 Task: Search one way flight ticket for 5 adults, 1 child, 2 infants in seat and 1 infant on lap in business from Trenton: Trenton Mercer Airport to Greensboro: Piedmont Triad International Airport on 5-1-2023. Choice of flights is Emirates. Number of bags: 2 checked bags. Outbound departure time preference is 10:00.
Action: Mouse moved to (190, 358)
Screenshot: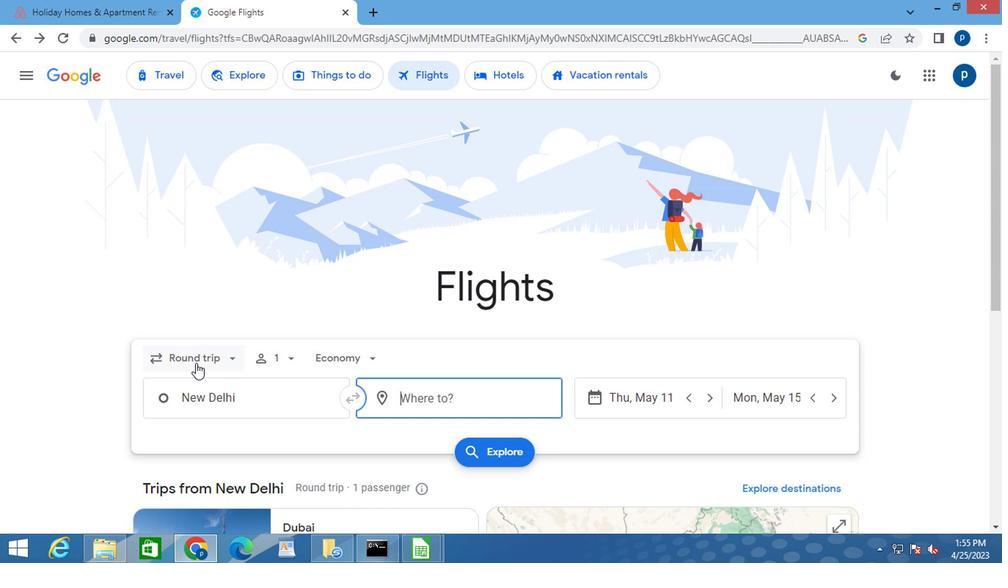 
Action: Mouse pressed left at (190, 358)
Screenshot: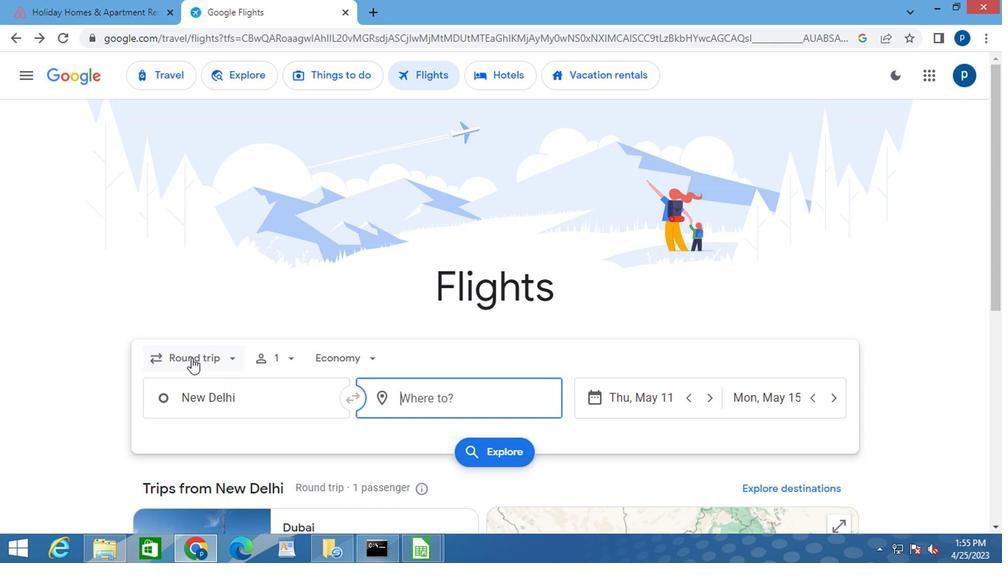 
Action: Mouse moved to (209, 419)
Screenshot: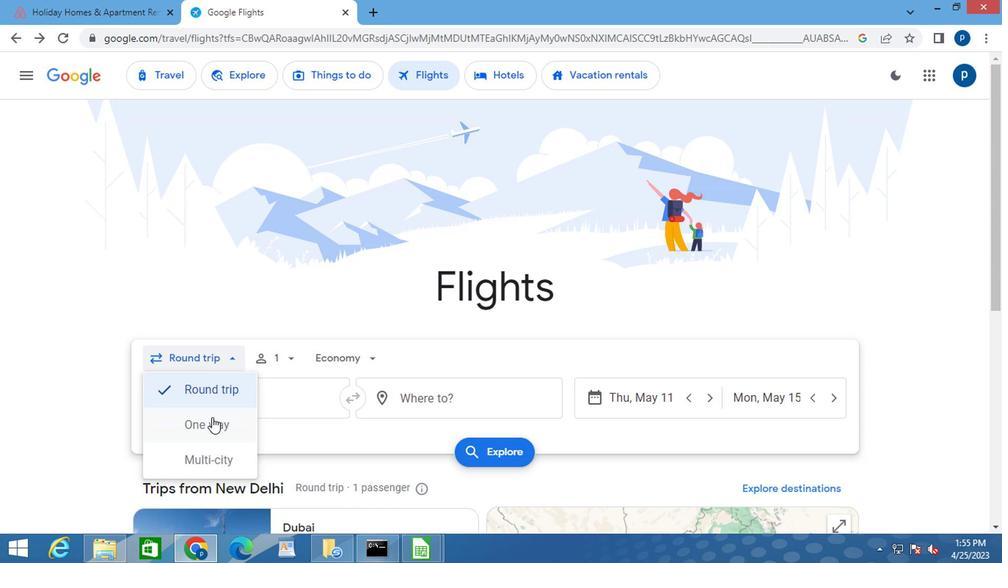 
Action: Mouse pressed left at (209, 419)
Screenshot: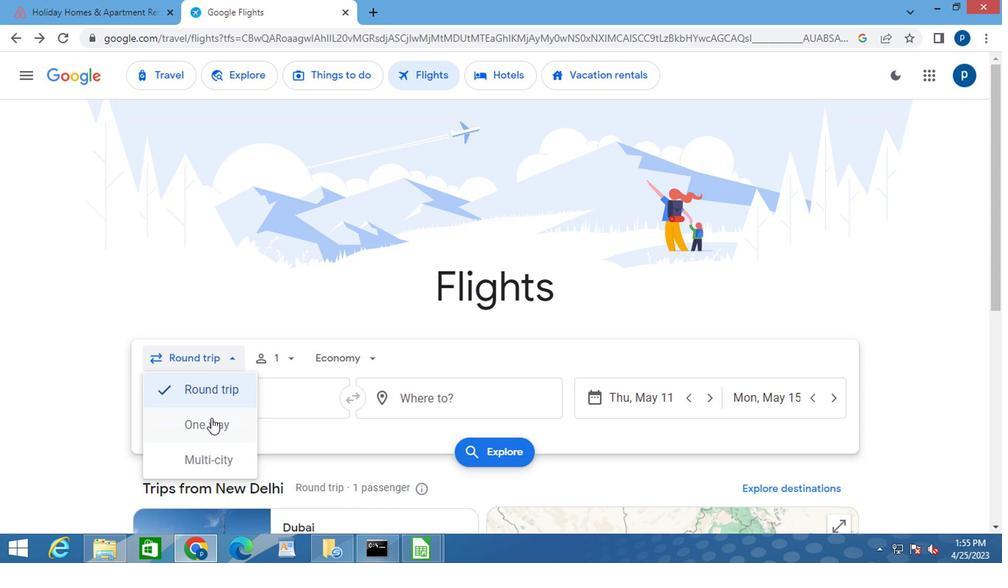 
Action: Mouse moved to (284, 360)
Screenshot: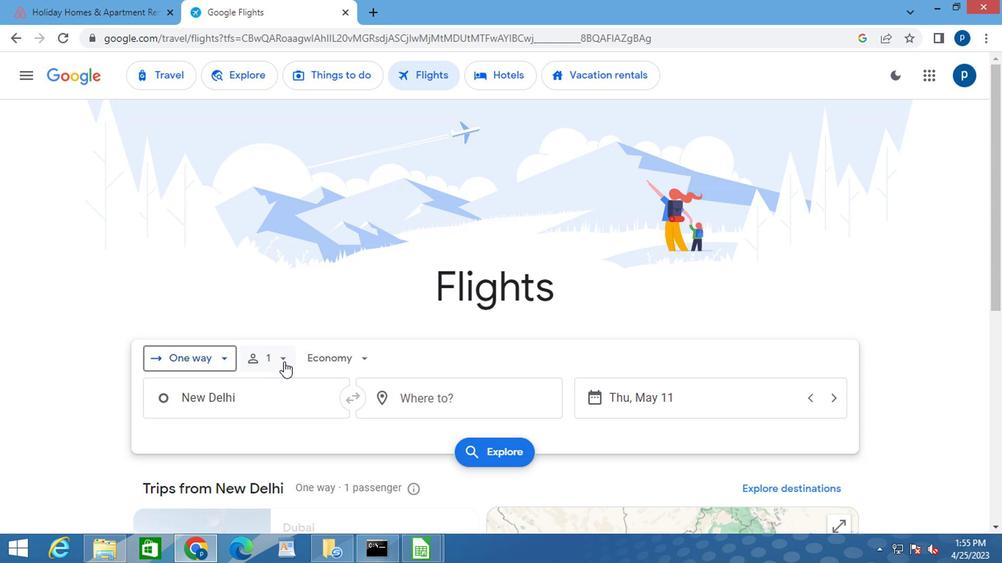 
Action: Mouse pressed left at (284, 360)
Screenshot: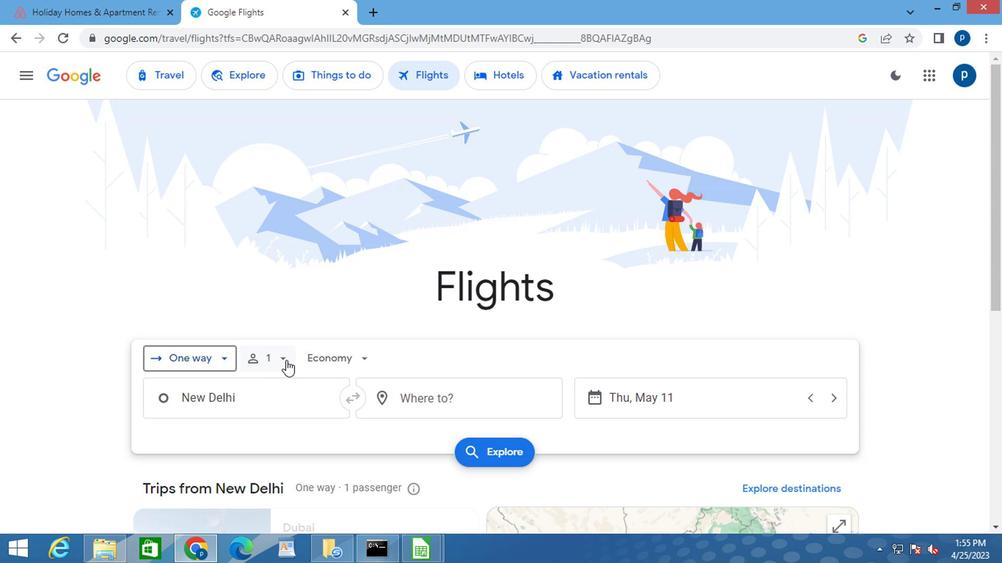 
Action: Mouse moved to (396, 401)
Screenshot: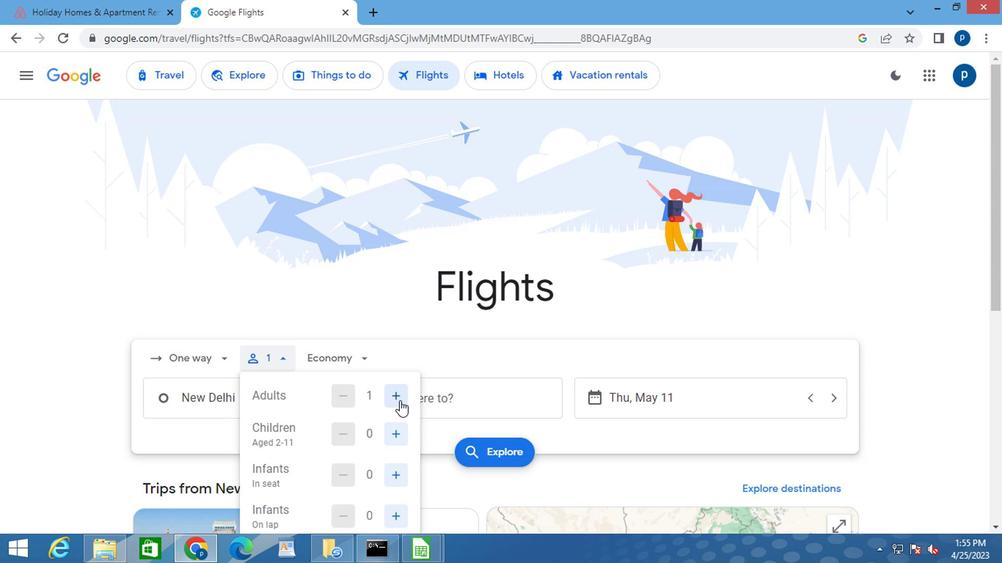 
Action: Mouse pressed left at (396, 401)
Screenshot: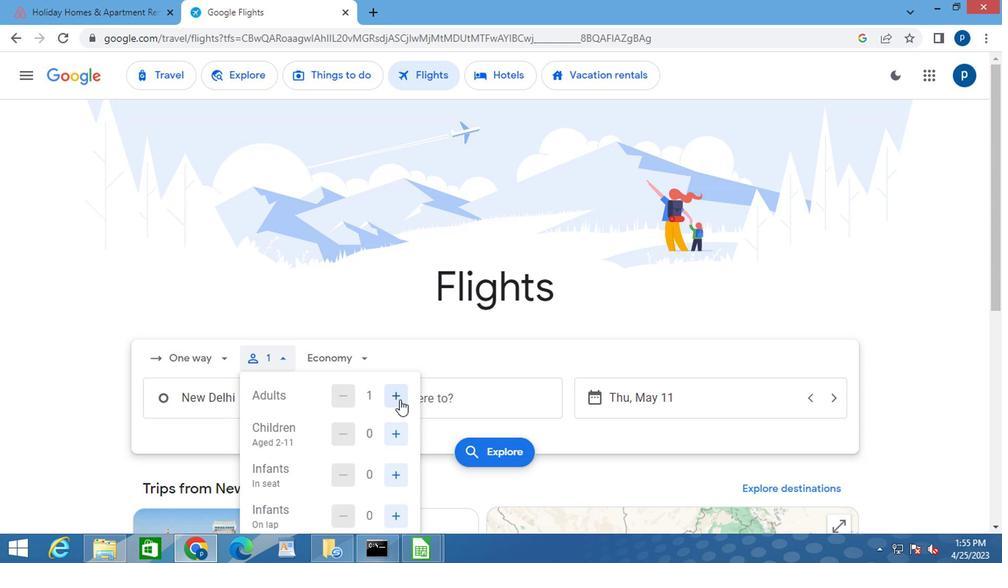 
Action: Mouse moved to (396, 399)
Screenshot: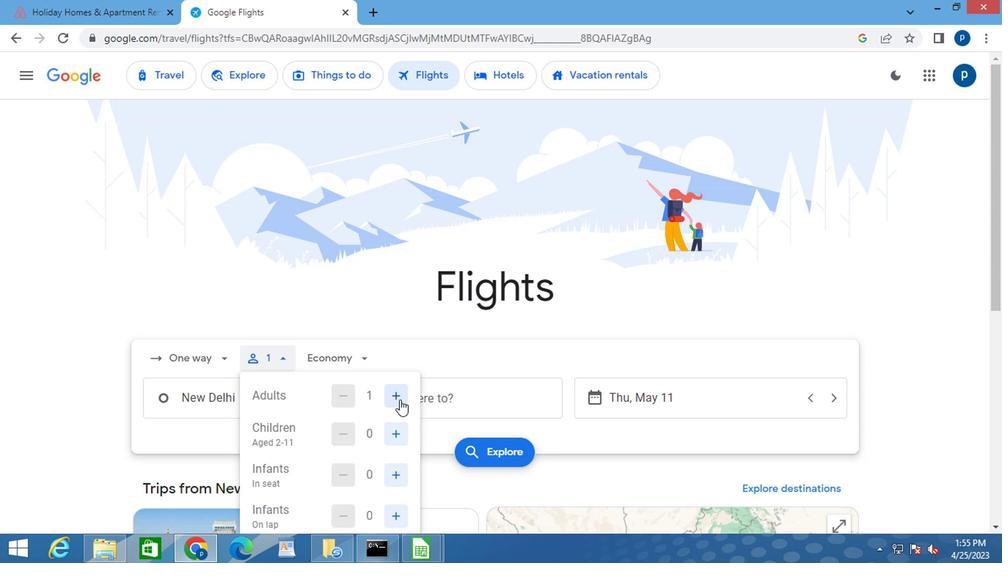 
Action: Mouse pressed left at (396, 399)
Screenshot: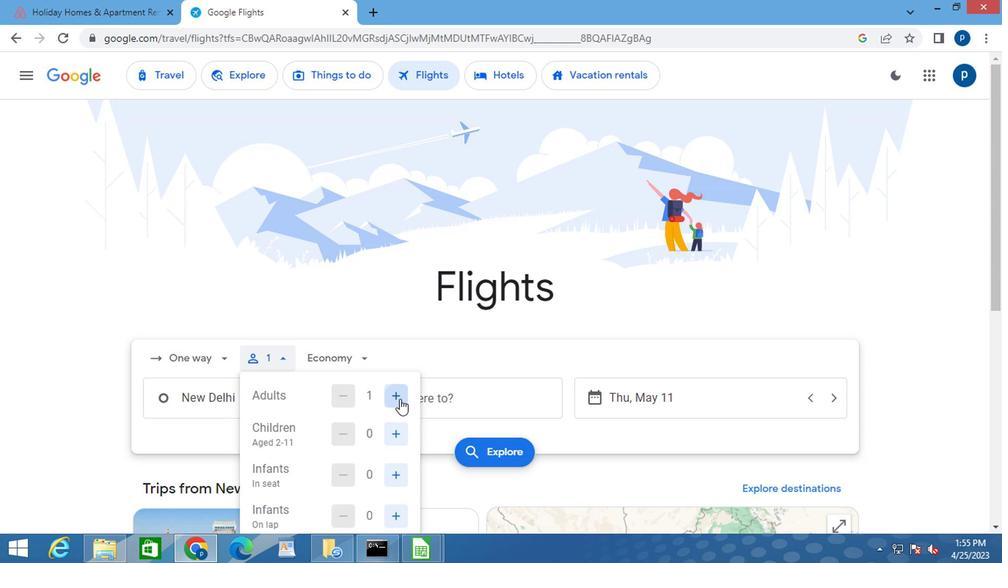 
Action: Mouse pressed left at (396, 399)
Screenshot: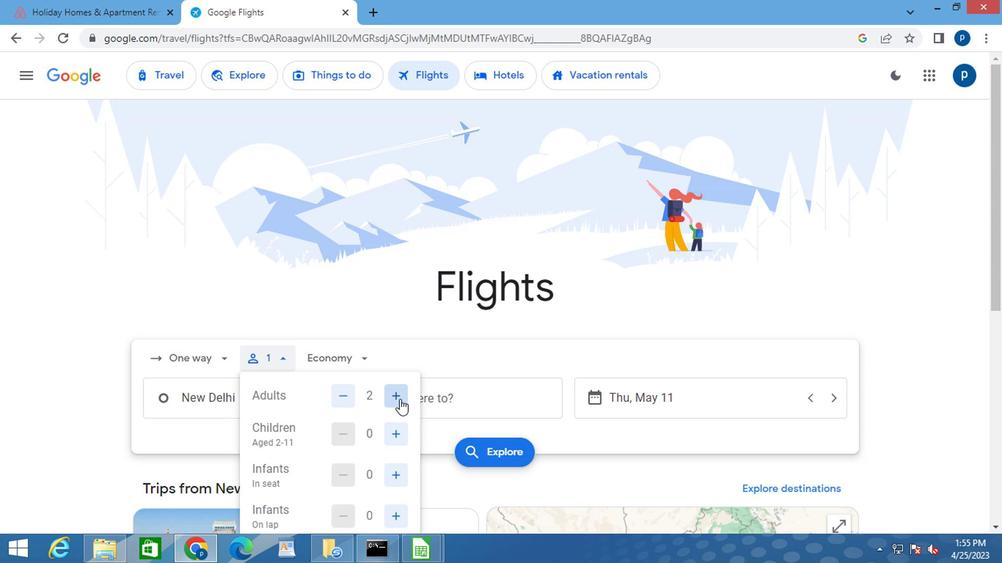 
Action: Mouse moved to (396, 399)
Screenshot: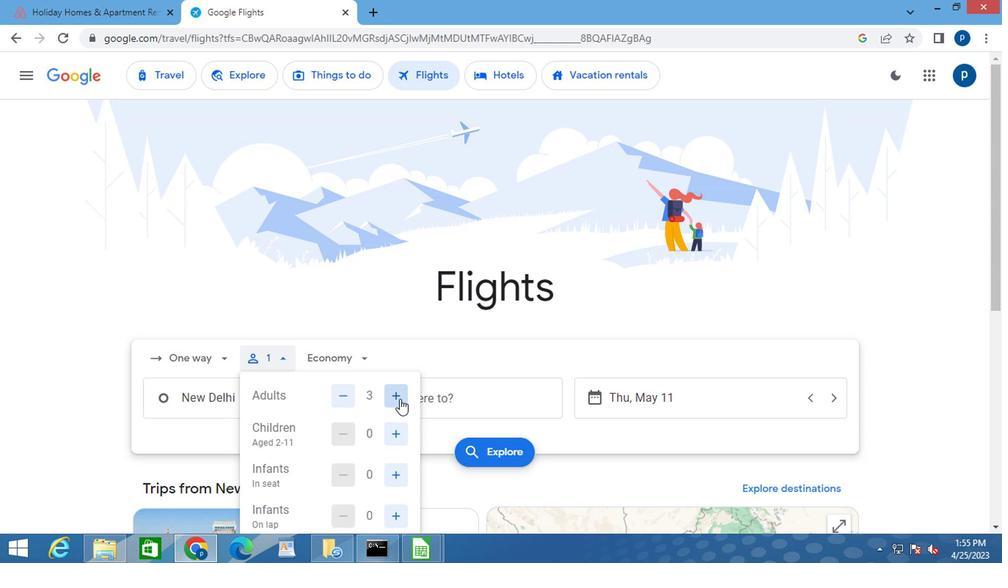 
Action: Mouse pressed left at (396, 399)
Screenshot: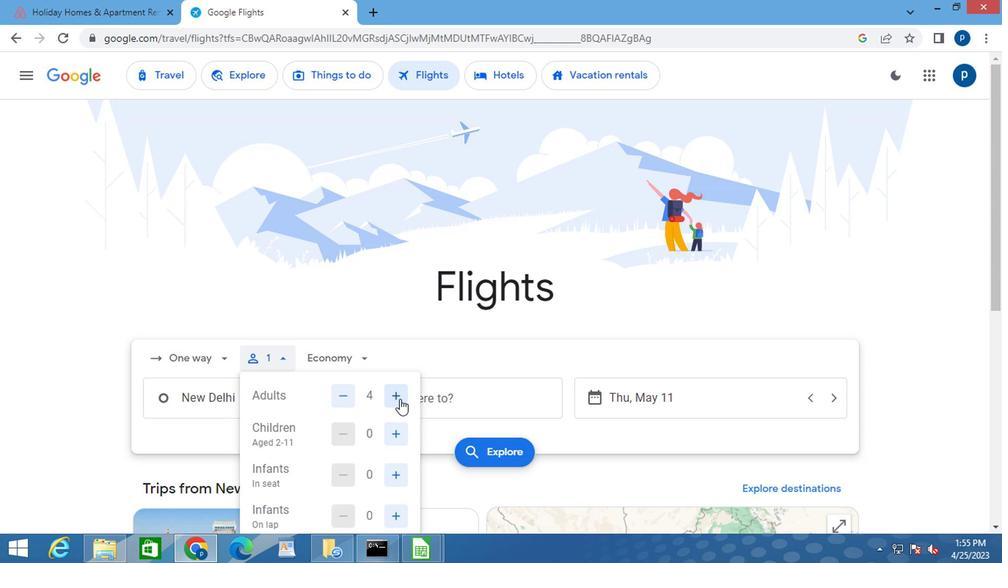 
Action: Mouse moved to (396, 399)
Screenshot: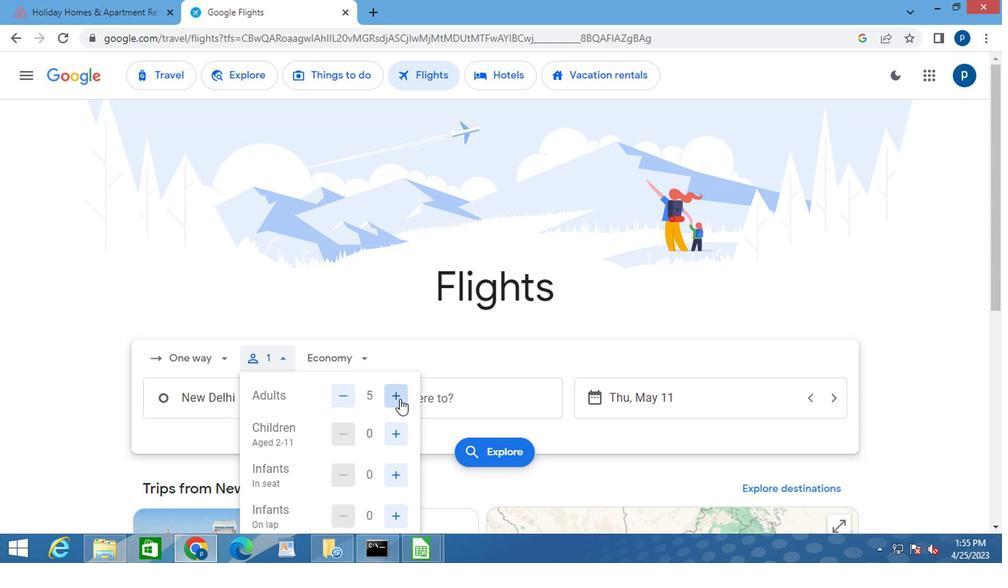 
Action: Mouse scrolled (396, 399) with delta (0, 0)
Screenshot: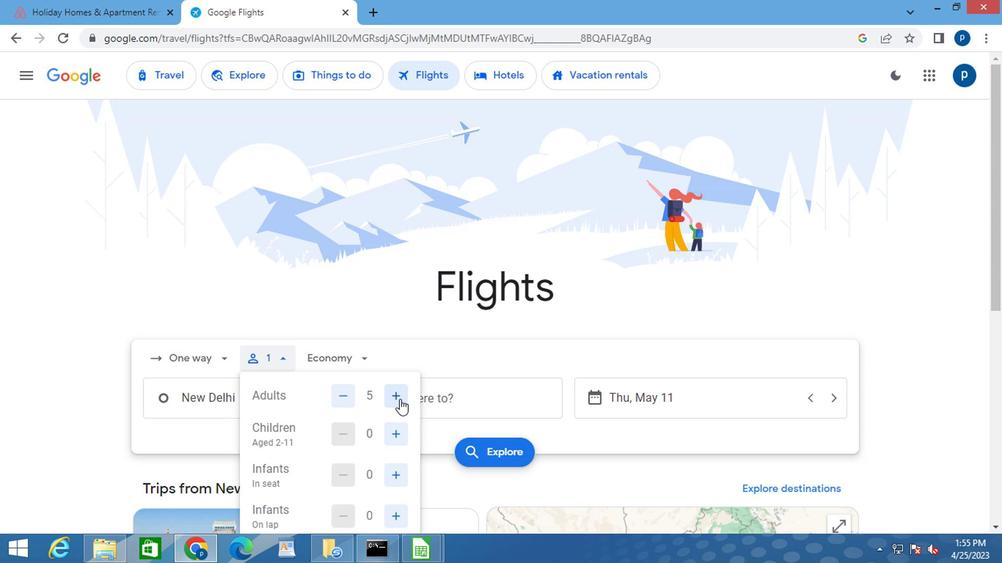 
Action: Mouse moved to (396, 363)
Screenshot: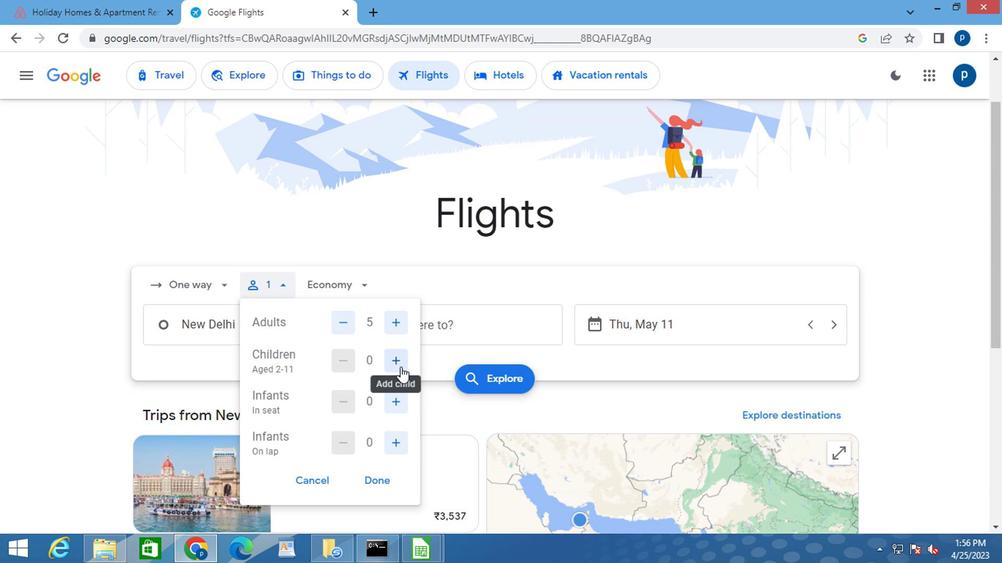 
Action: Mouse pressed left at (396, 363)
Screenshot: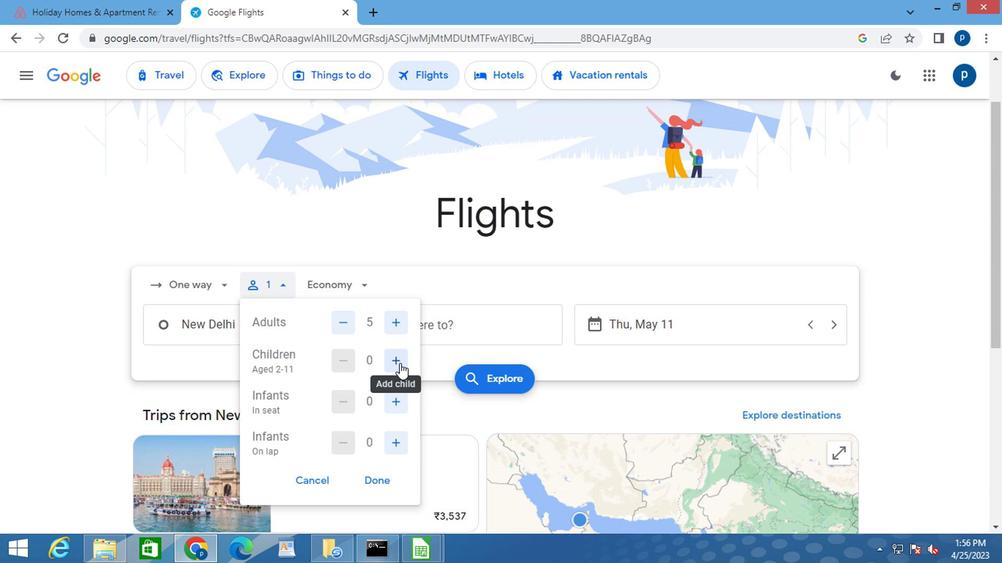 
Action: Mouse moved to (396, 401)
Screenshot: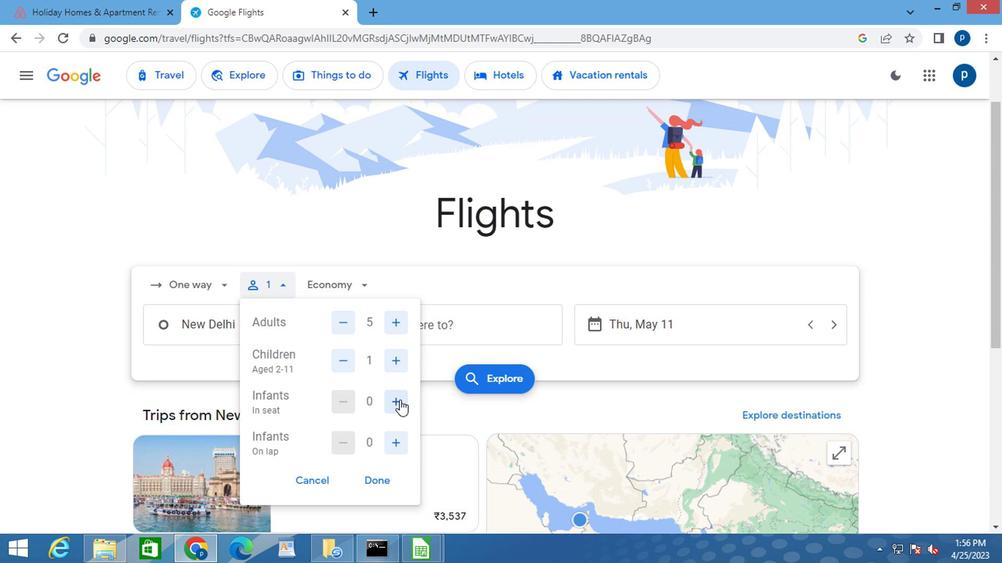 
Action: Mouse pressed left at (396, 401)
Screenshot: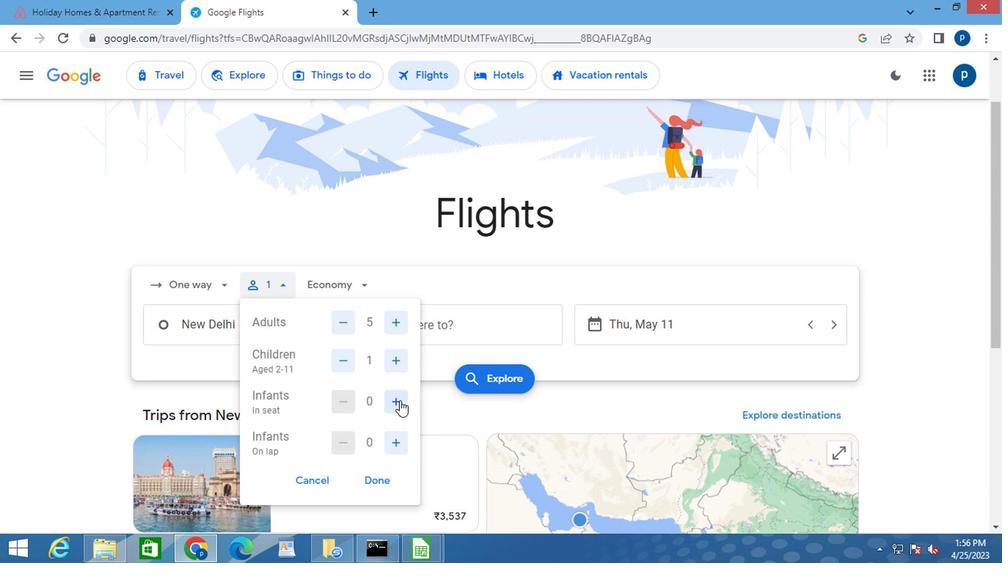 
Action: Mouse pressed left at (396, 401)
Screenshot: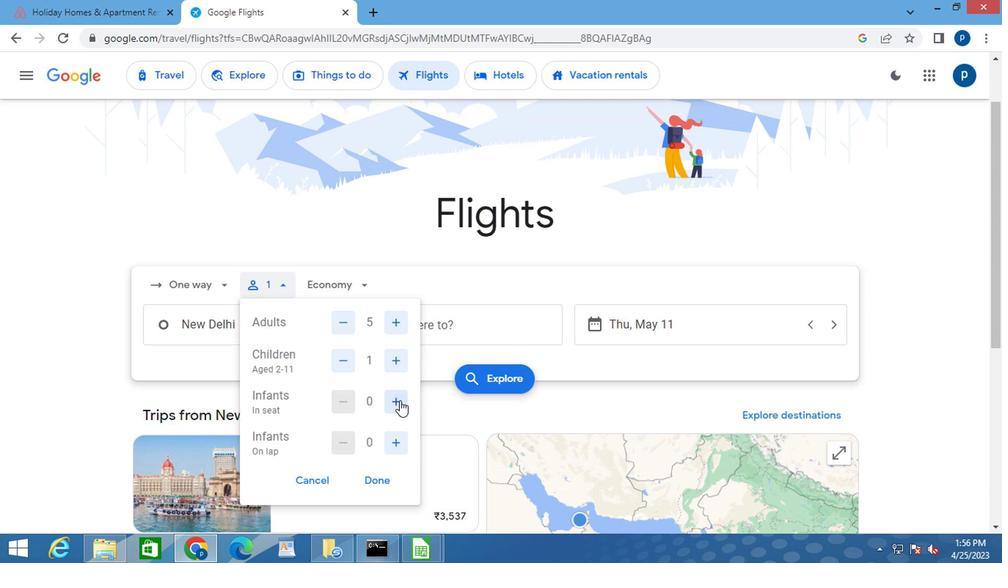 
Action: Mouse moved to (389, 440)
Screenshot: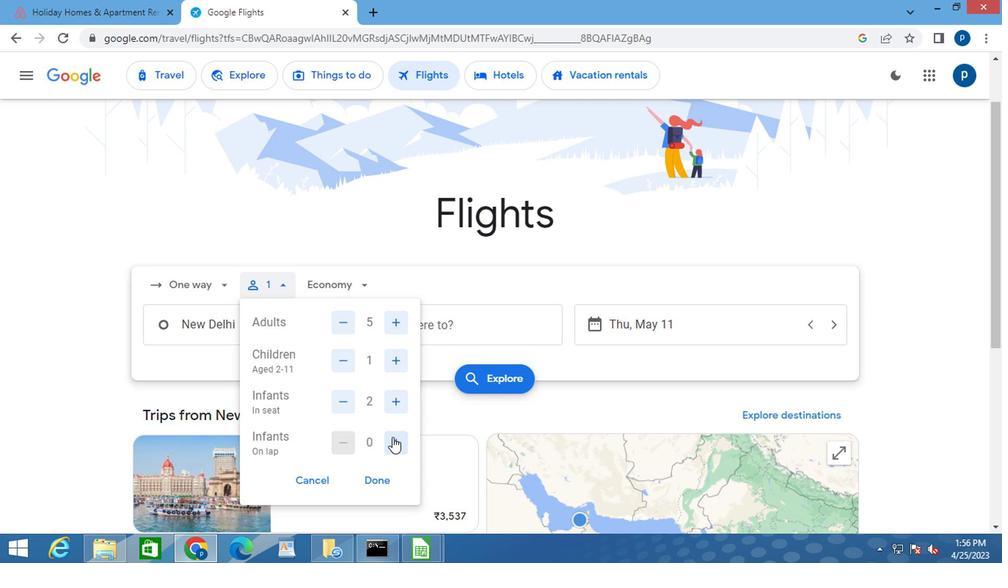 
Action: Mouse pressed left at (389, 440)
Screenshot: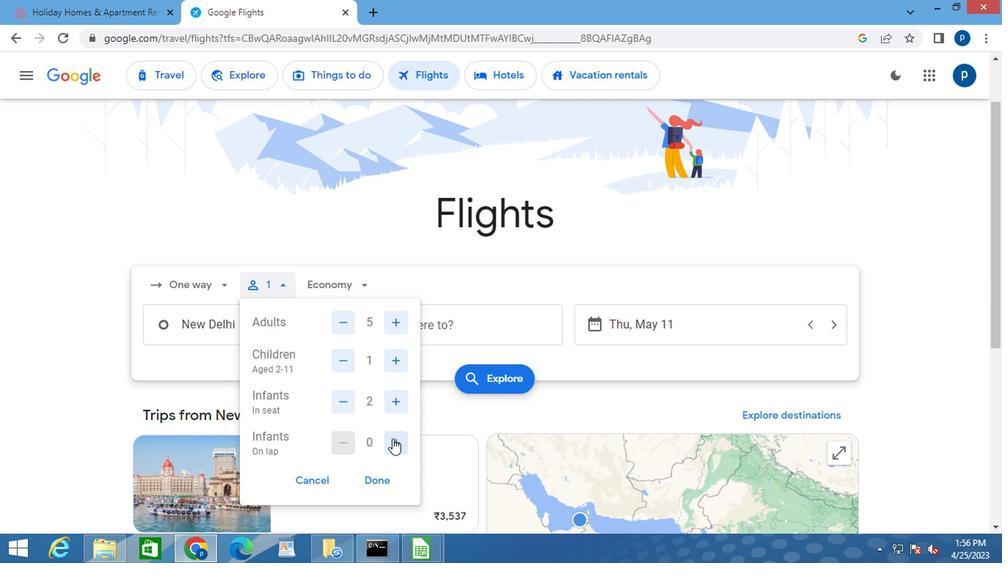 
Action: Mouse moved to (372, 479)
Screenshot: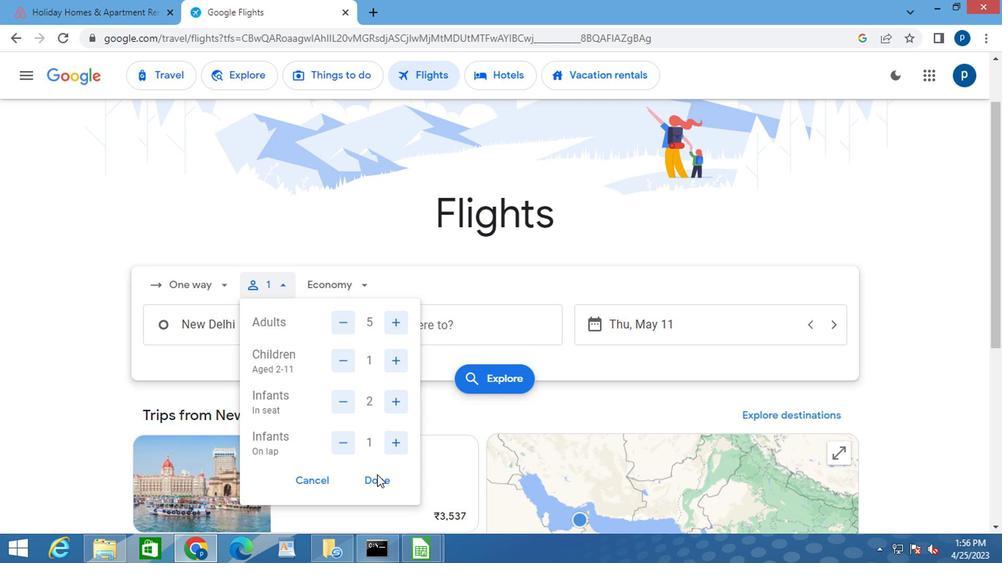 
Action: Mouse pressed left at (372, 479)
Screenshot: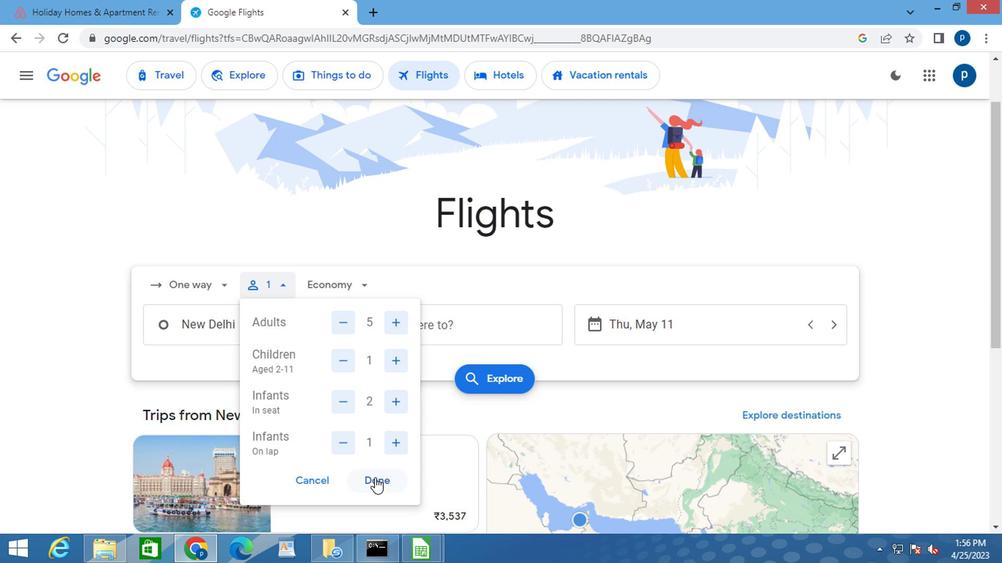 
Action: Mouse moved to (346, 290)
Screenshot: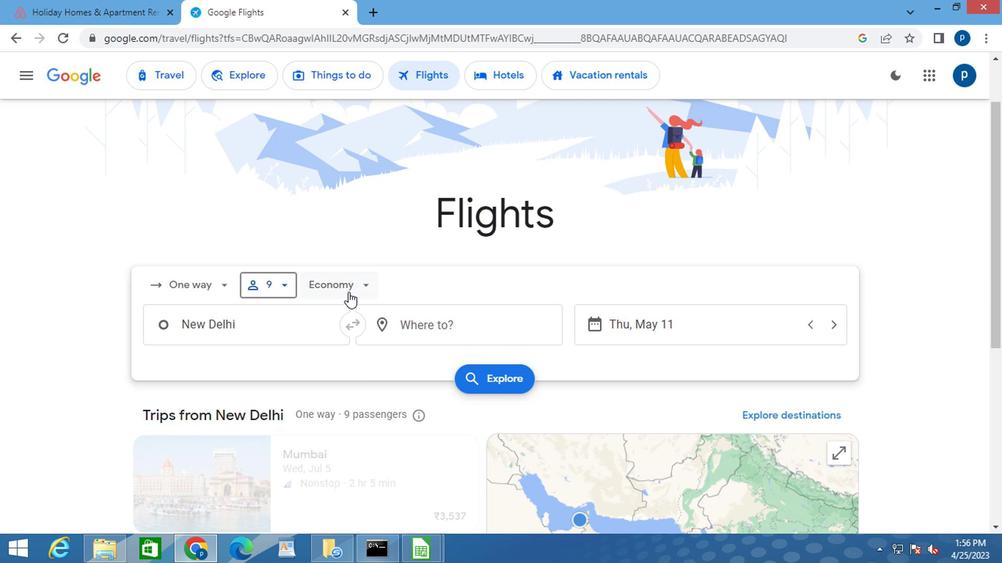 
Action: Mouse pressed left at (346, 290)
Screenshot: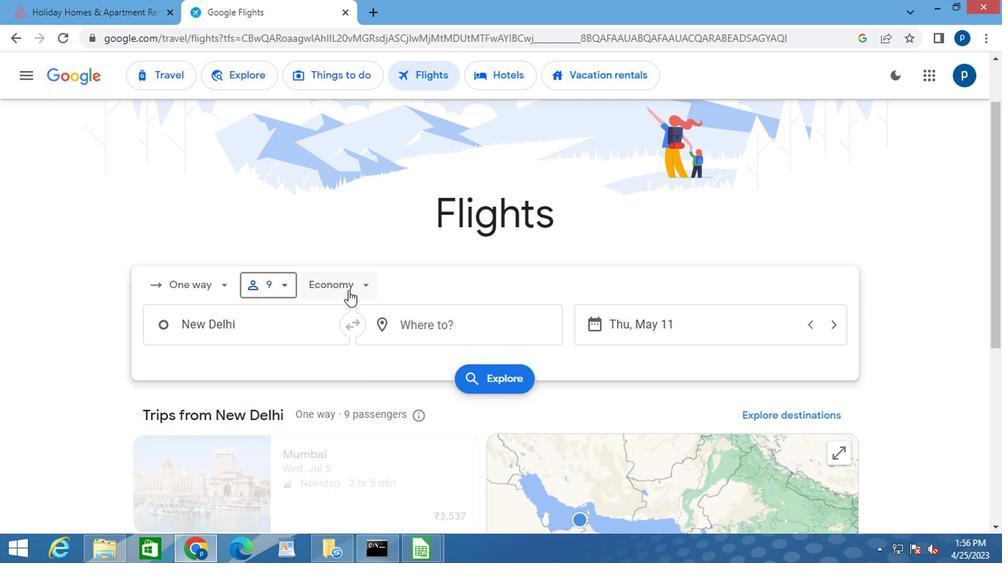 
Action: Mouse moved to (370, 387)
Screenshot: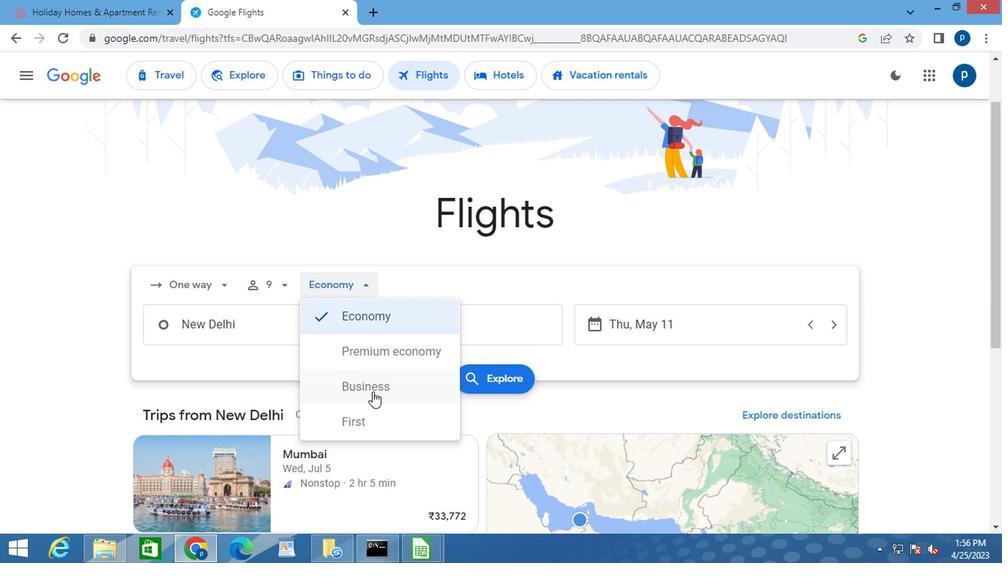 
Action: Mouse pressed left at (370, 387)
Screenshot: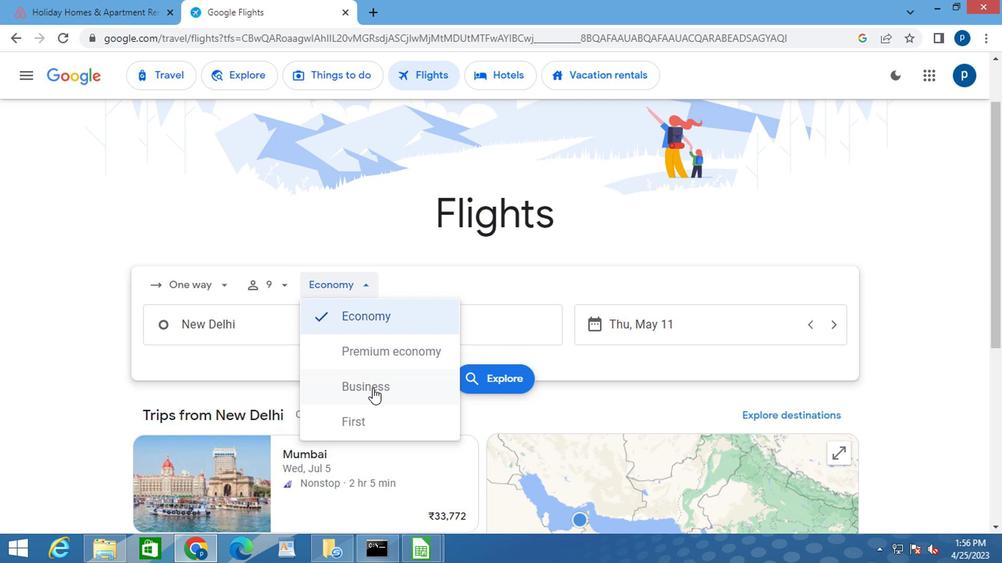 
Action: Mouse moved to (240, 325)
Screenshot: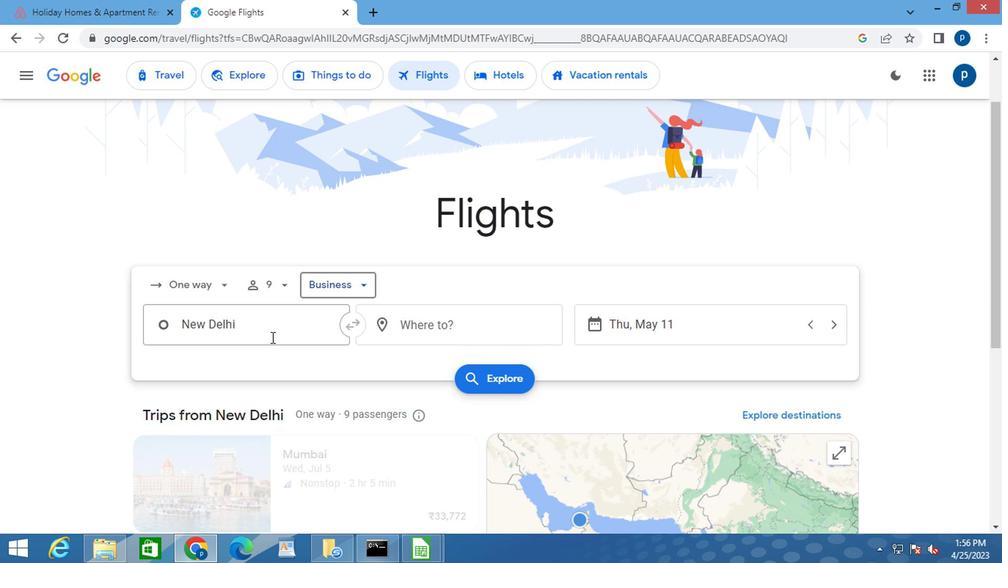 
Action: Mouse pressed left at (240, 325)
Screenshot: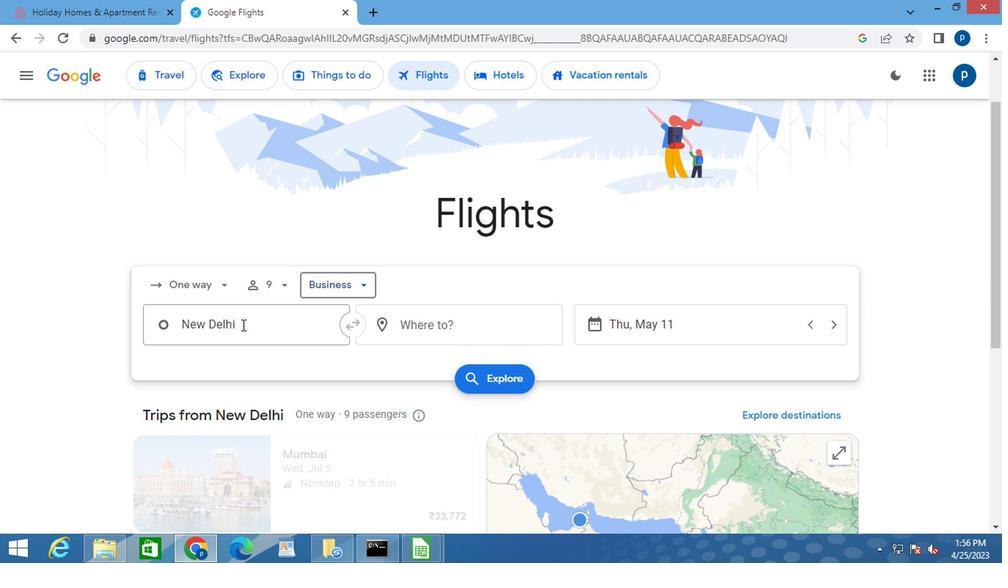 
Action: Mouse pressed left at (240, 325)
Screenshot: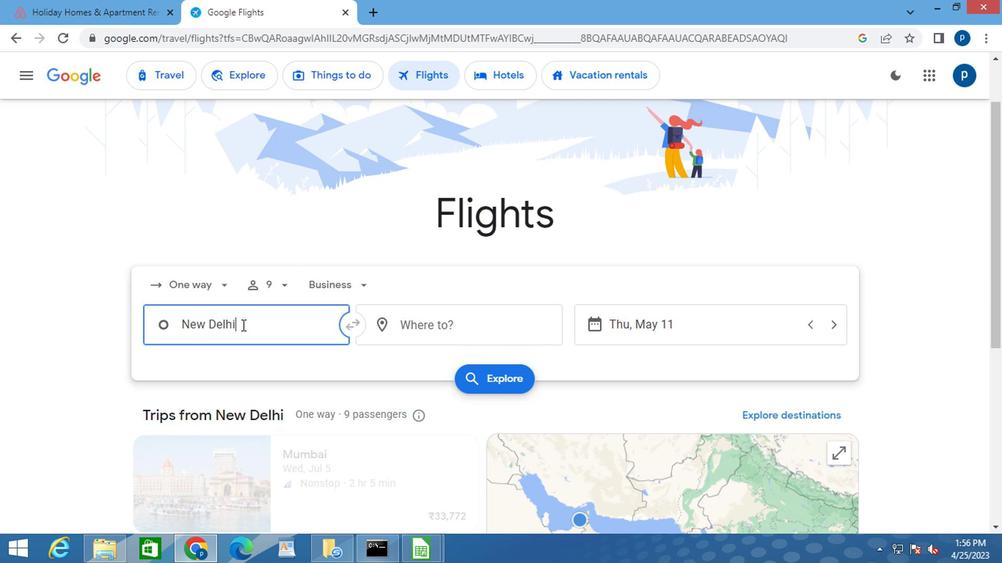
Action: Key pressed <Key.delete>t<Key.caps_lock>renton
Screenshot: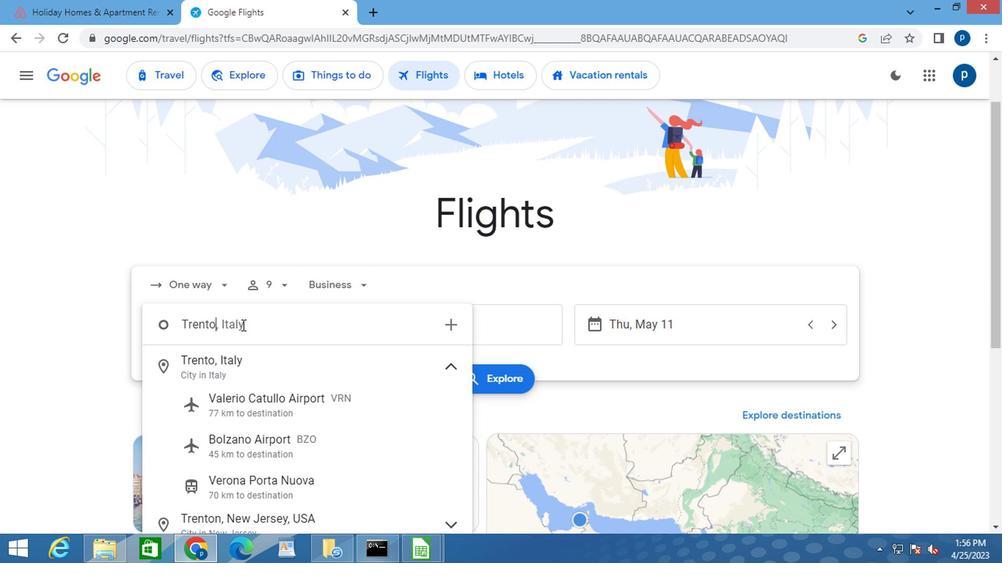 
Action: Mouse moved to (267, 487)
Screenshot: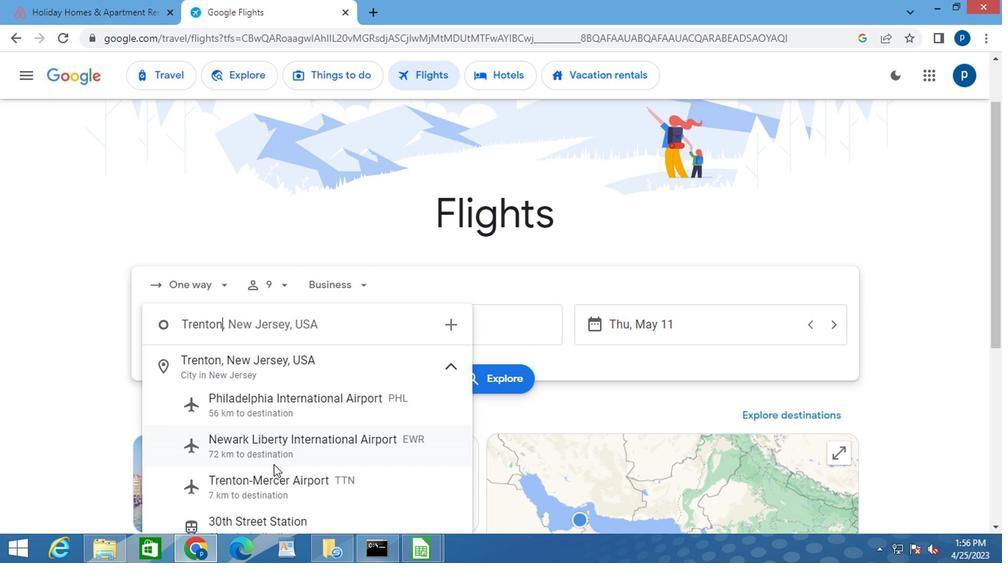 
Action: Mouse pressed left at (267, 487)
Screenshot: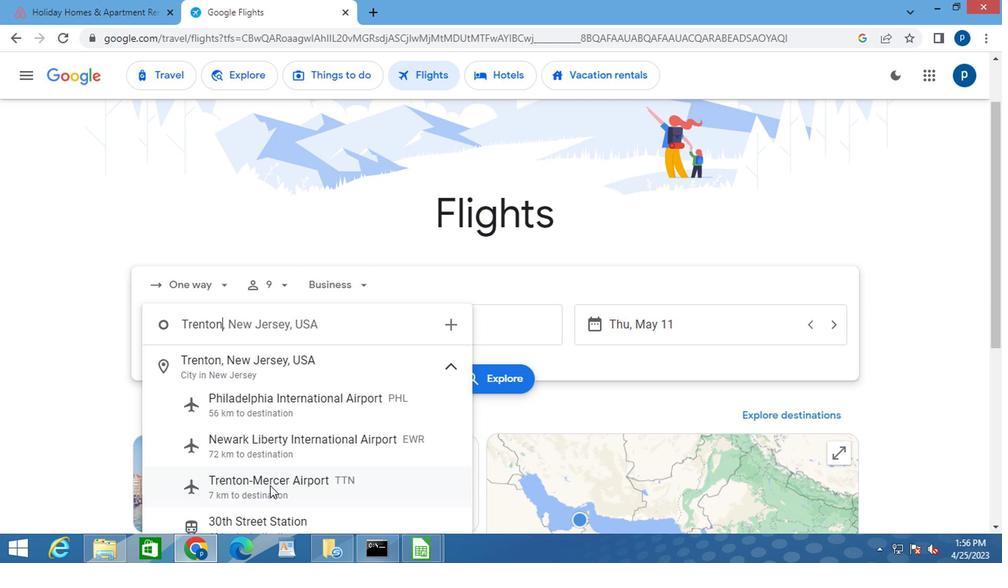 
Action: Mouse moved to (414, 326)
Screenshot: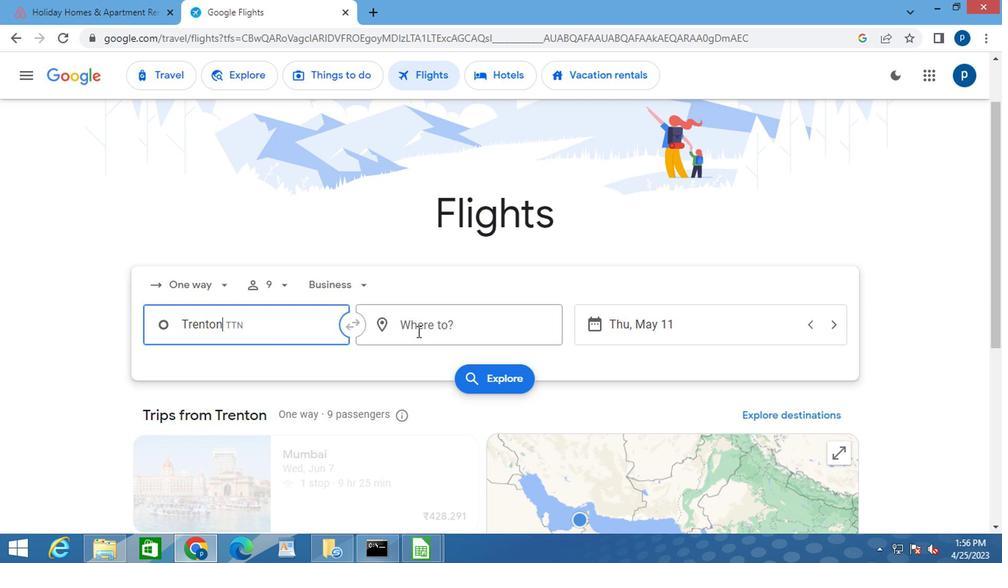 
Action: Mouse pressed left at (414, 326)
Screenshot: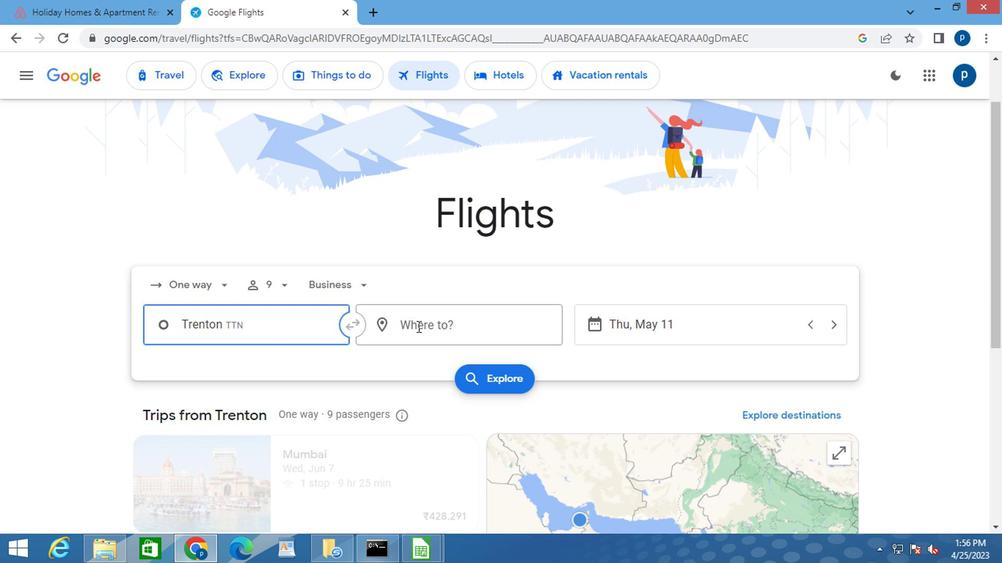 
Action: Key pressed <Key.caps_lock>p<Key.caps_lock>iedmon
Screenshot: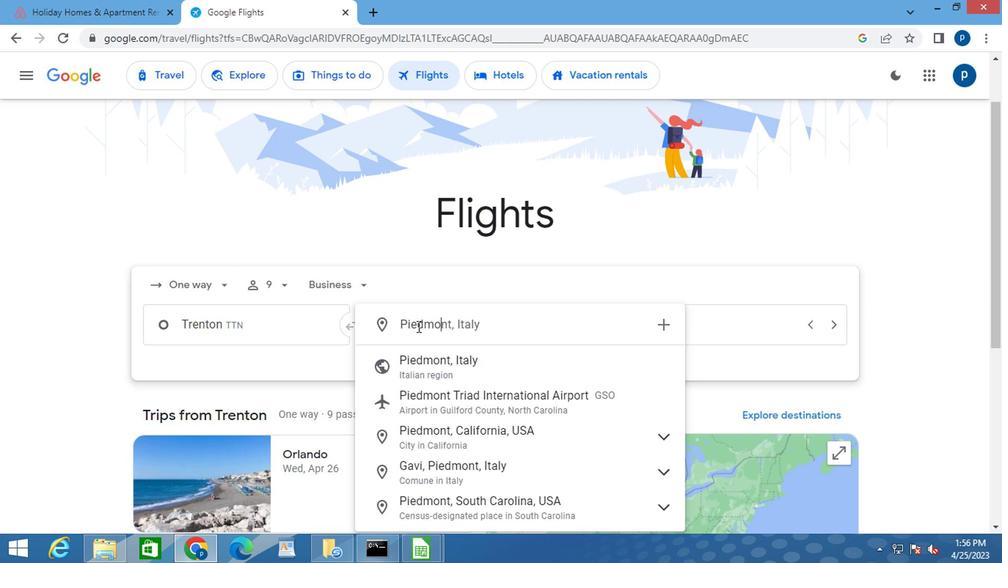 
Action: Mouse moved to (455, 401)
Screenshot: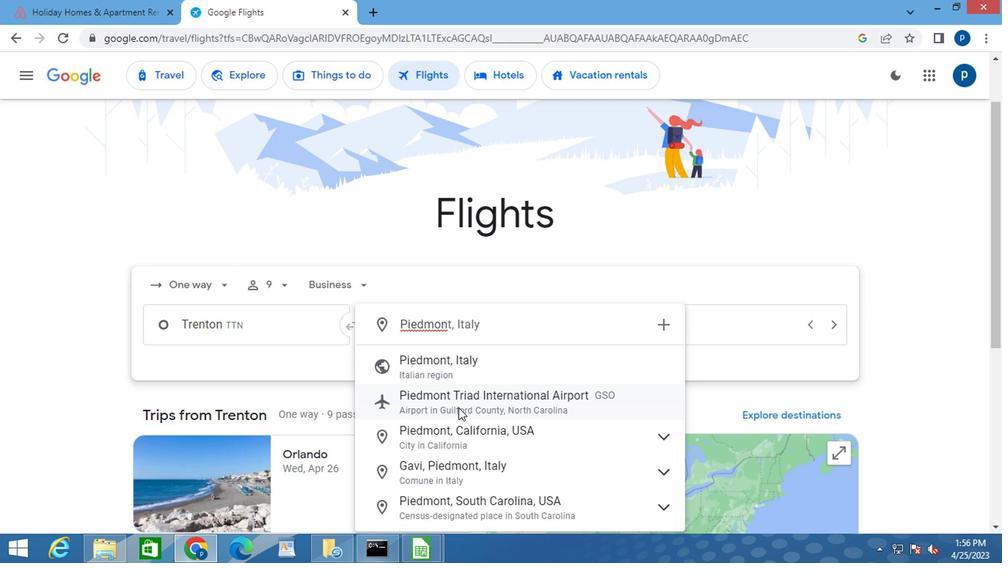 
Action: Mouse pressed left at (455, 401)
Screenshot: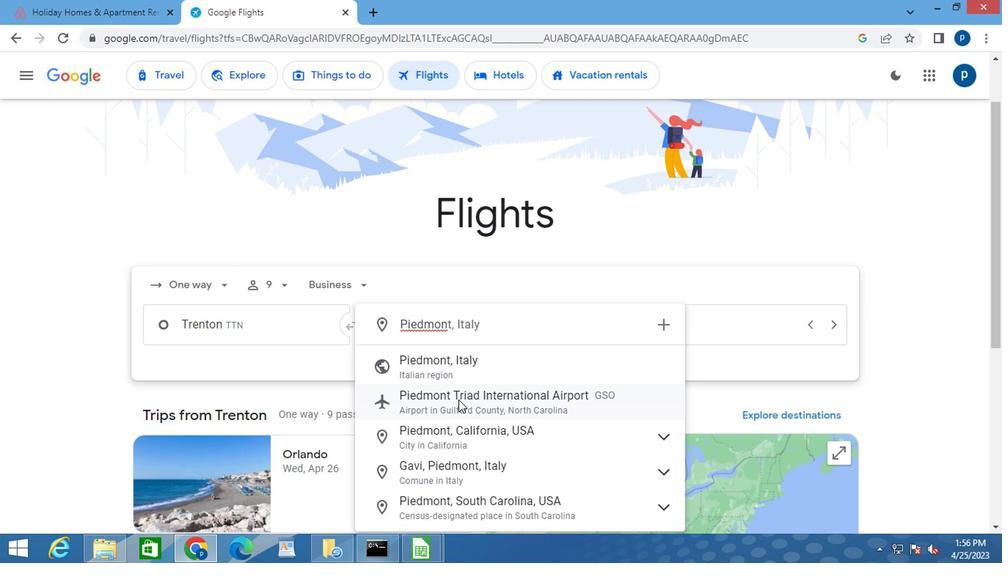 
Action: Mouse moved to (596, 327)
Screenshot: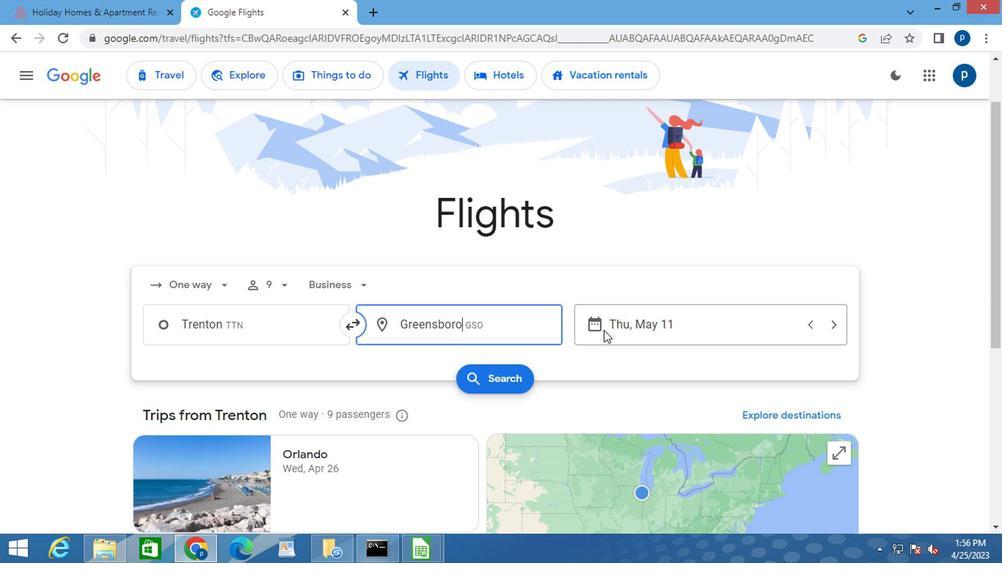 
Action: Mouse pressed left at (596, 327)
Screenshot: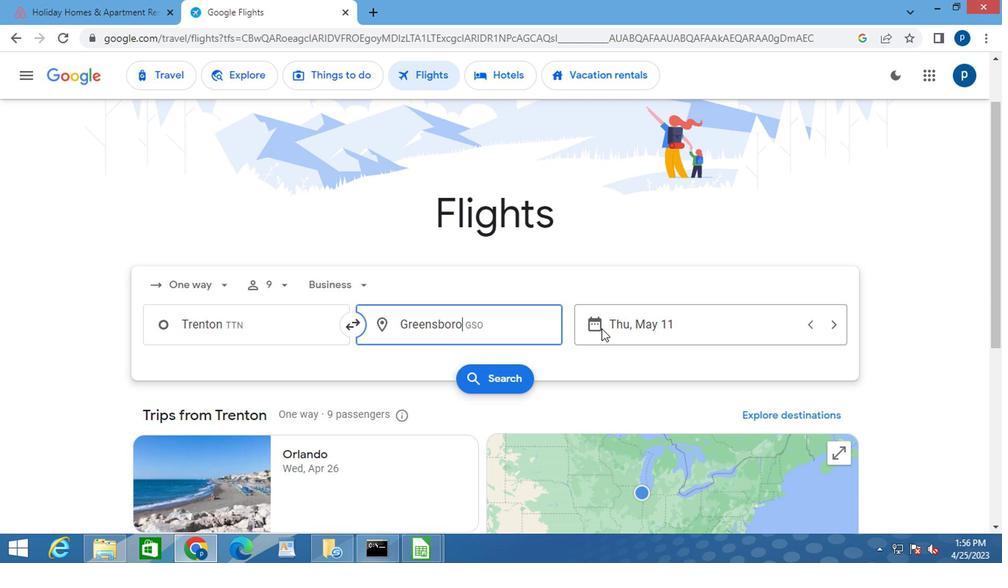 
Action: Mouse moved to (630, 255)
Screenshot: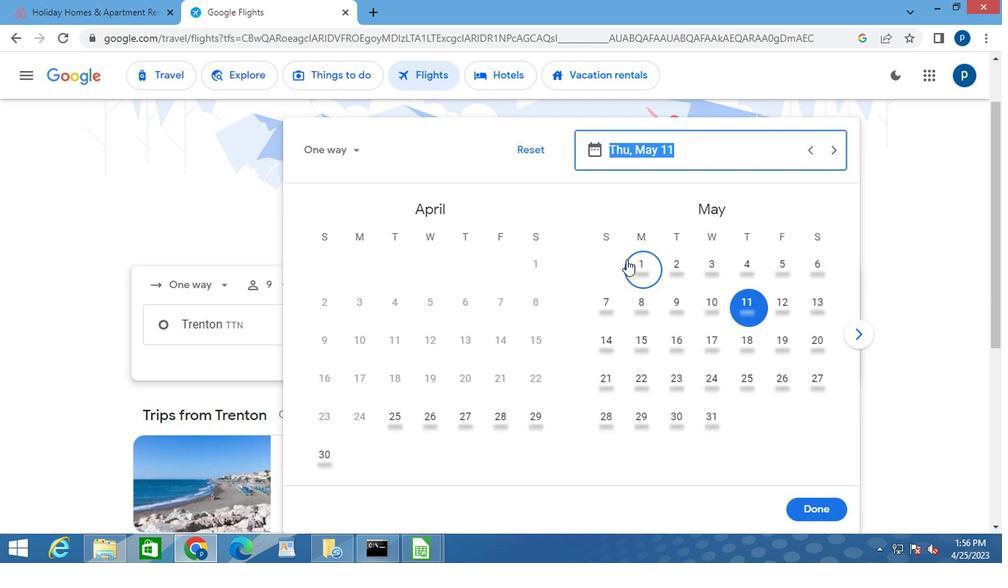 
Action: Mouse pressed left at (630, 255)
Screenshot: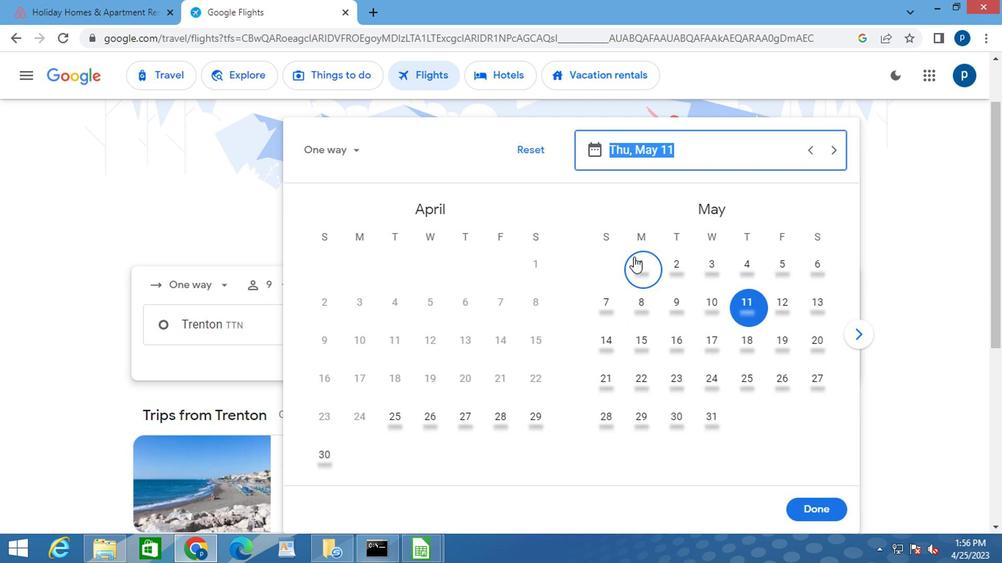 
Action: Mouse moved to (796, 504)
Screenshot: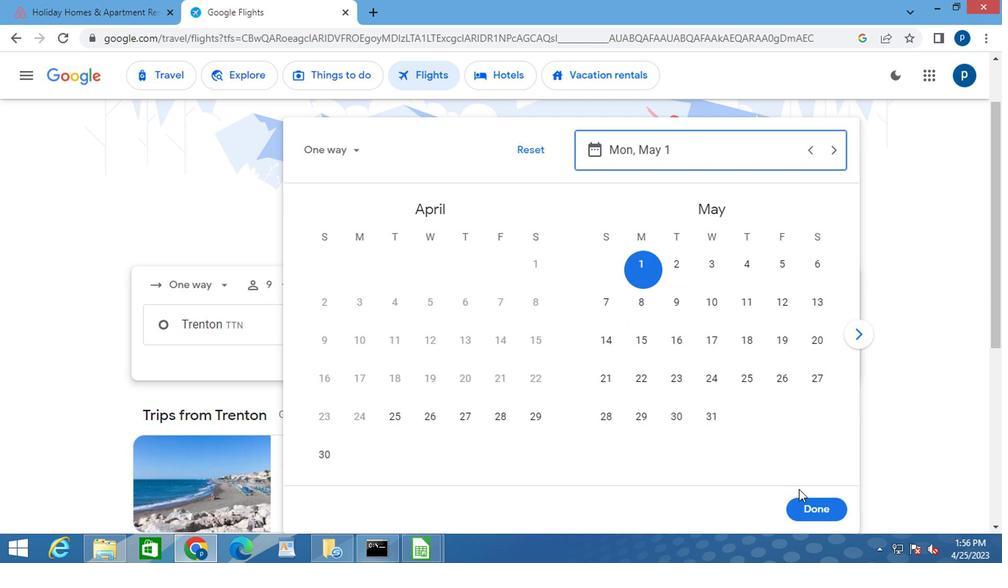 
Action: Mouse pressed left at (796, 504)
Screenshot: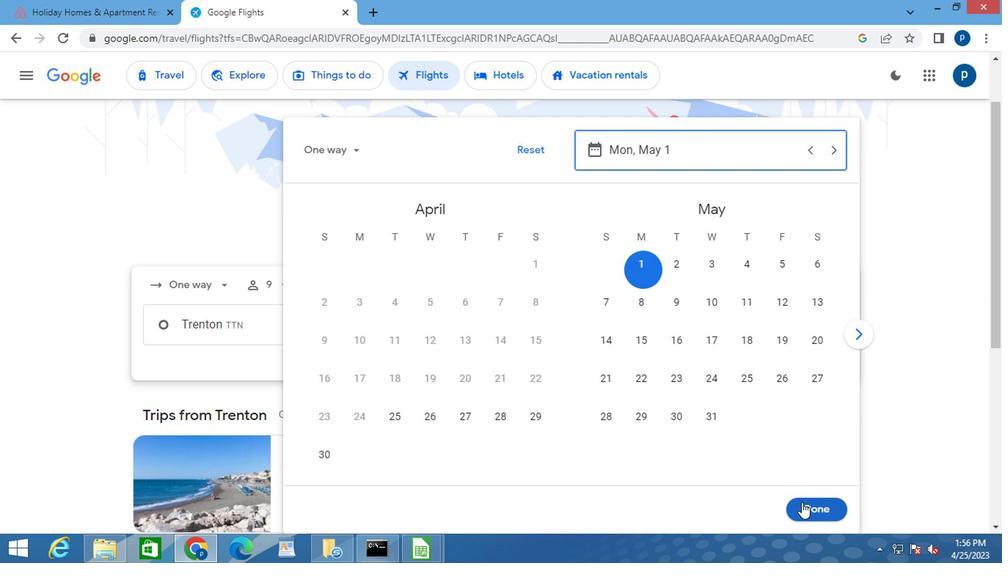 
Action: Mouse moved to (497, 382)
Screenshot: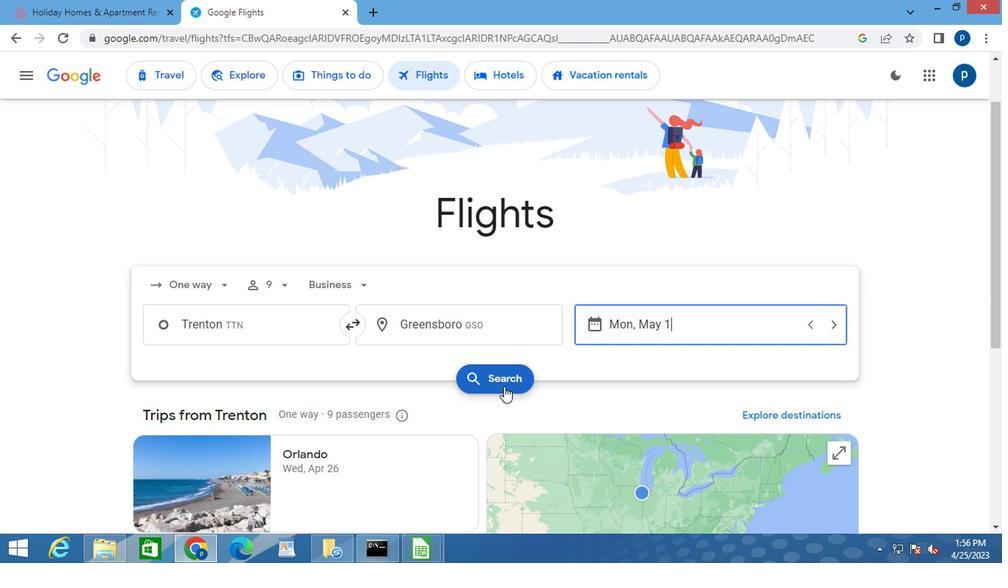 
Action: Mouse pressed left at (497, 382)
Screenshot: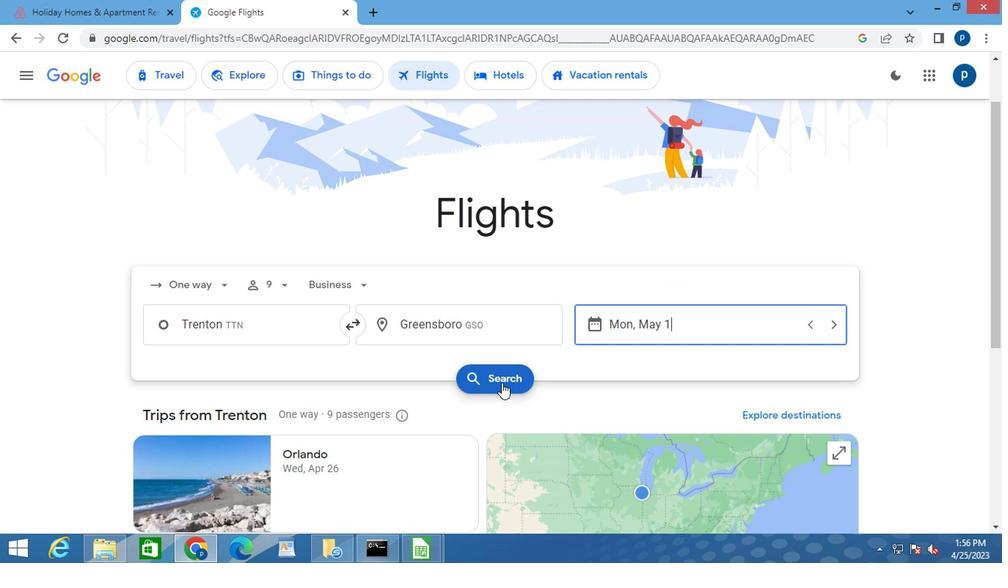 
Action: Mouse moved to (160, 209)
Screenshot: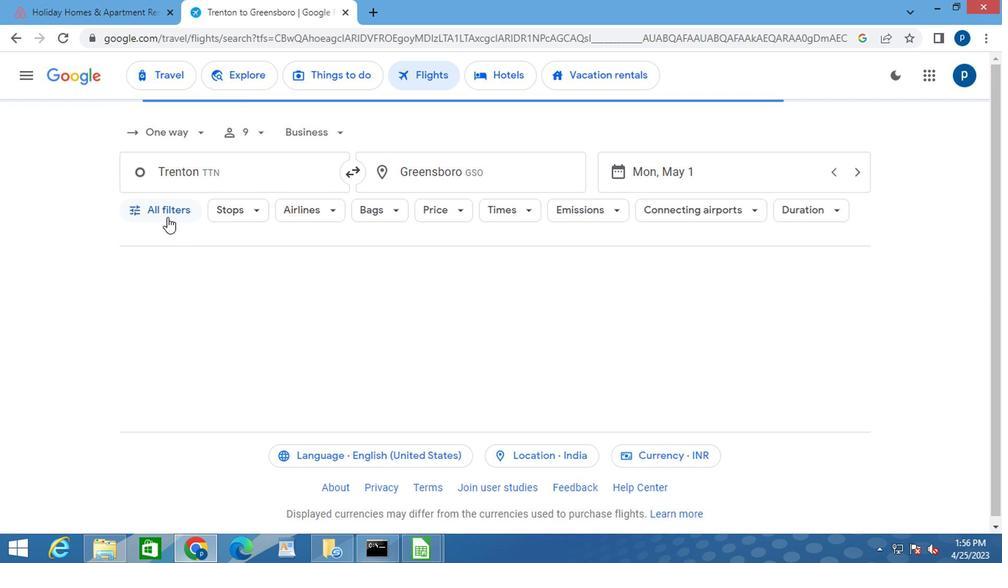 
Action: Mouse pressed left at (160, 209)
Screenshot: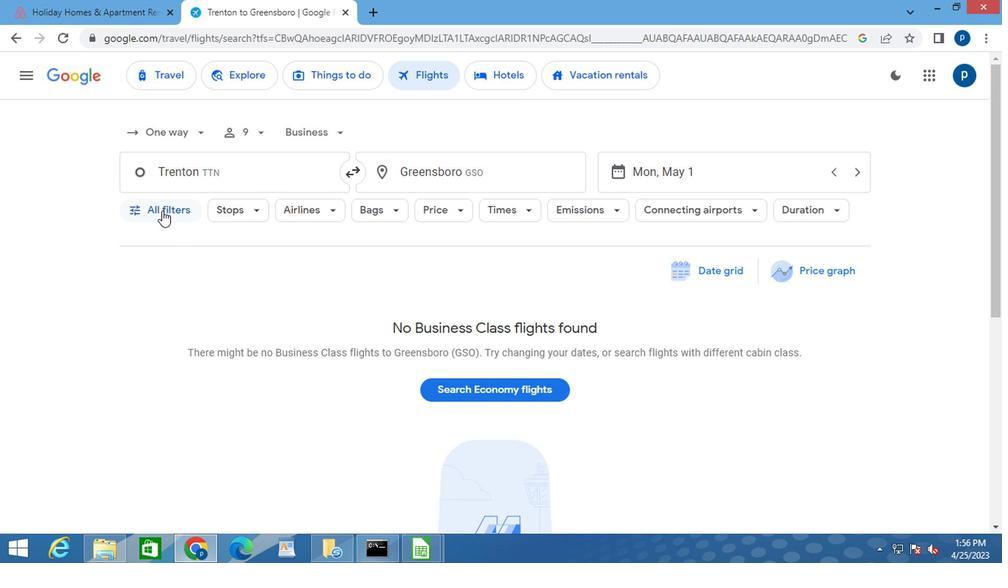 
Action: Mouse moved to (239, 345)
Screenshot: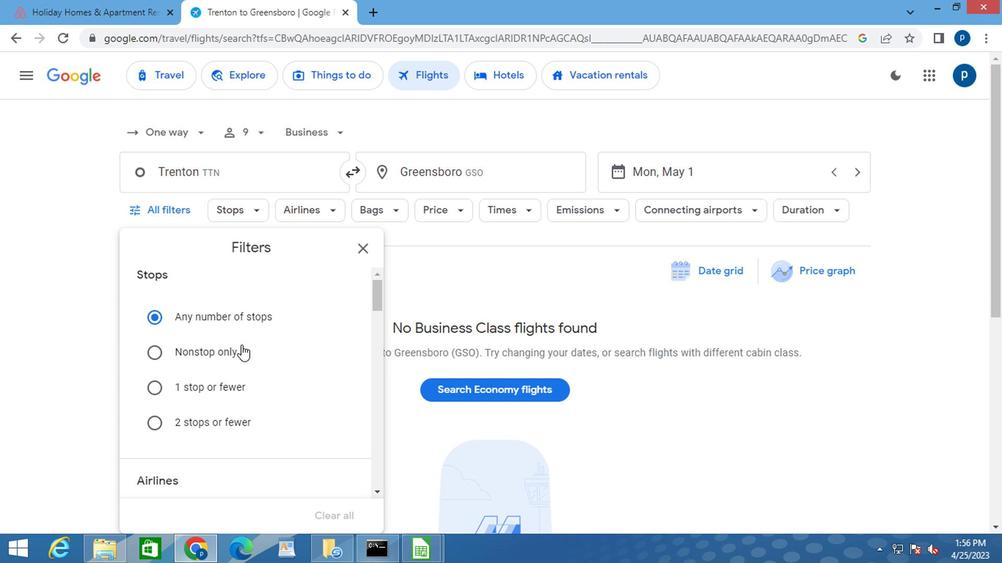 
Action: Mouse scrolled (239, 344) with delta (0, 0)
Screenshot: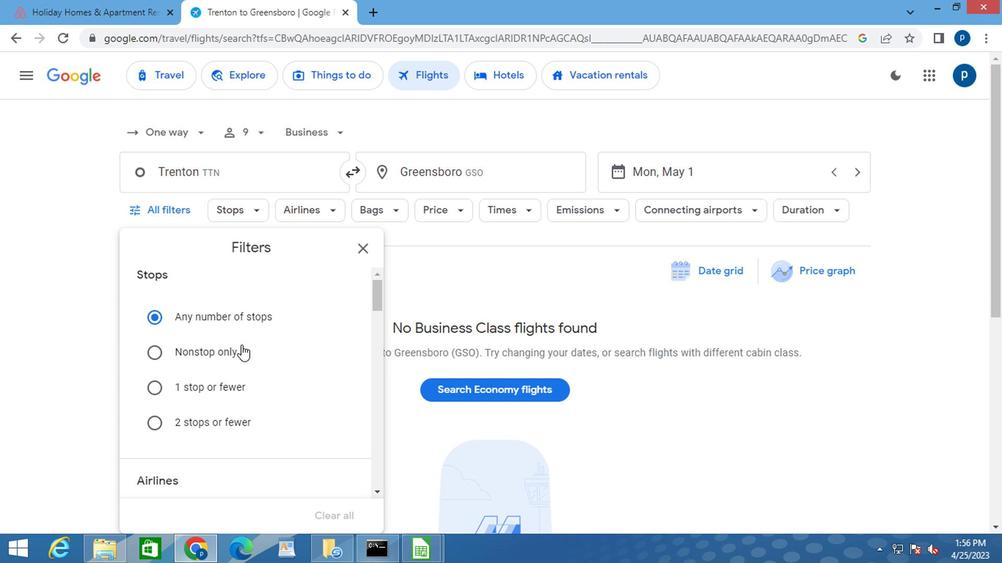 
Action: Mouse scrolled (239, 344) with delta (0, 0)
Screenshot: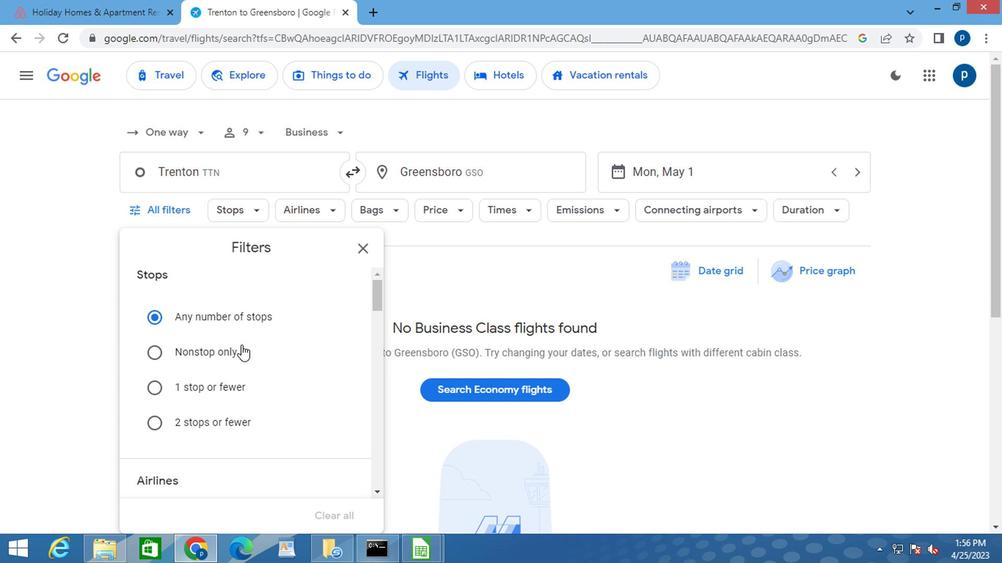 
Action: Mouse moved to (239, 346)
Screenshot: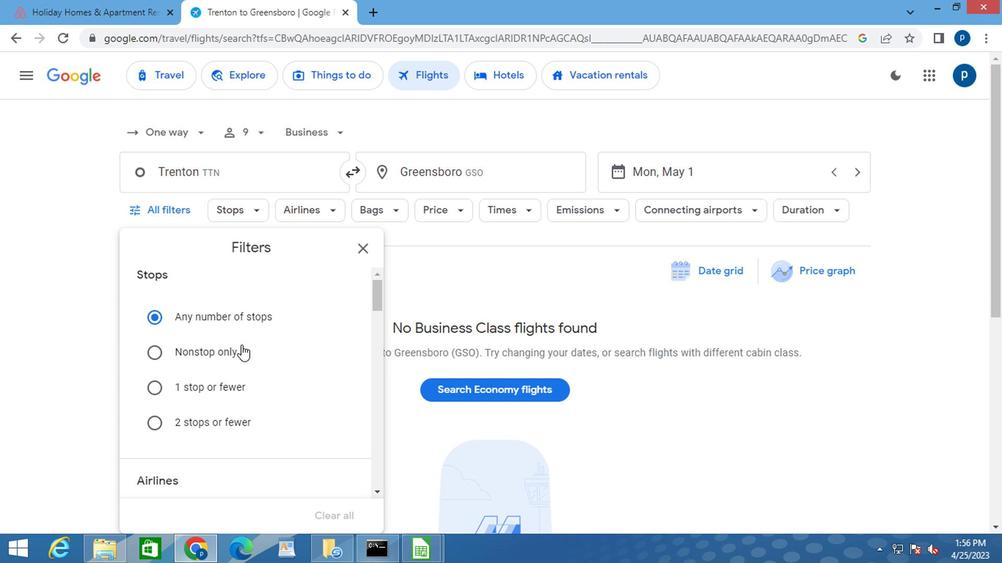 
Action: Mouse scrolled (239, 345) with delta (0, -1)
Screenshot: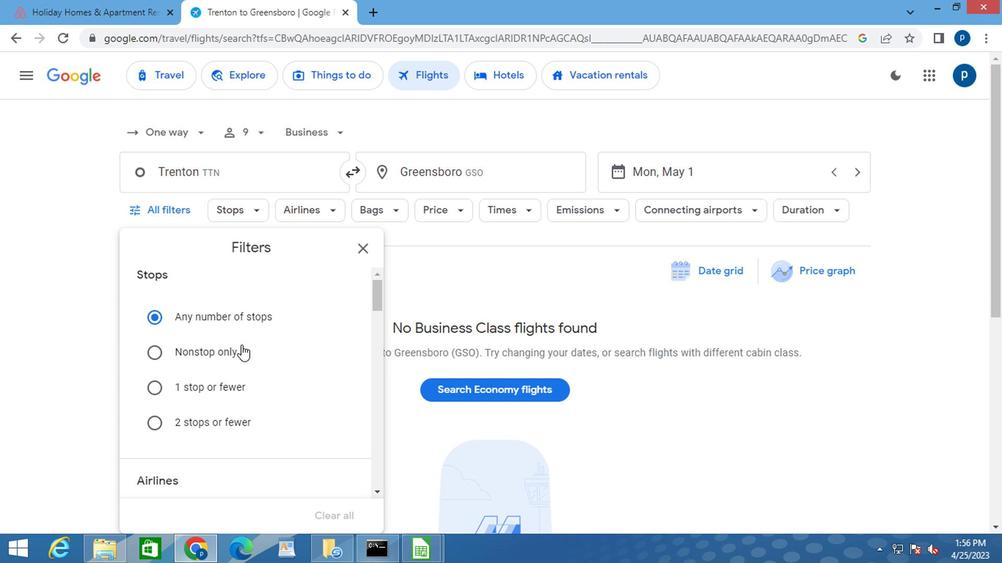 
Action: Mouse moved to (280, 362)
Screenshot: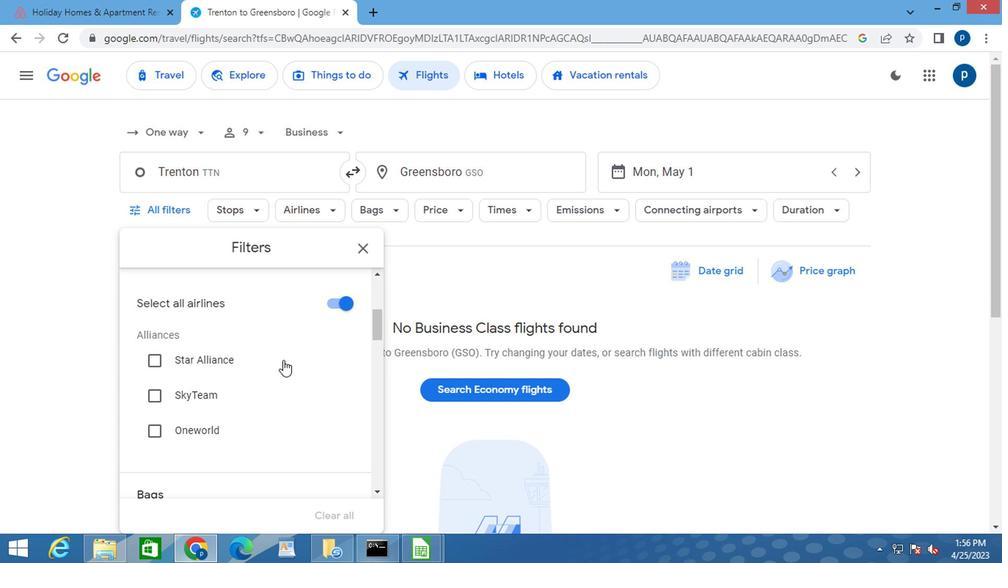 
Action: Mouse scrolled (280, 362) with delta (0, 0)
Screenshot: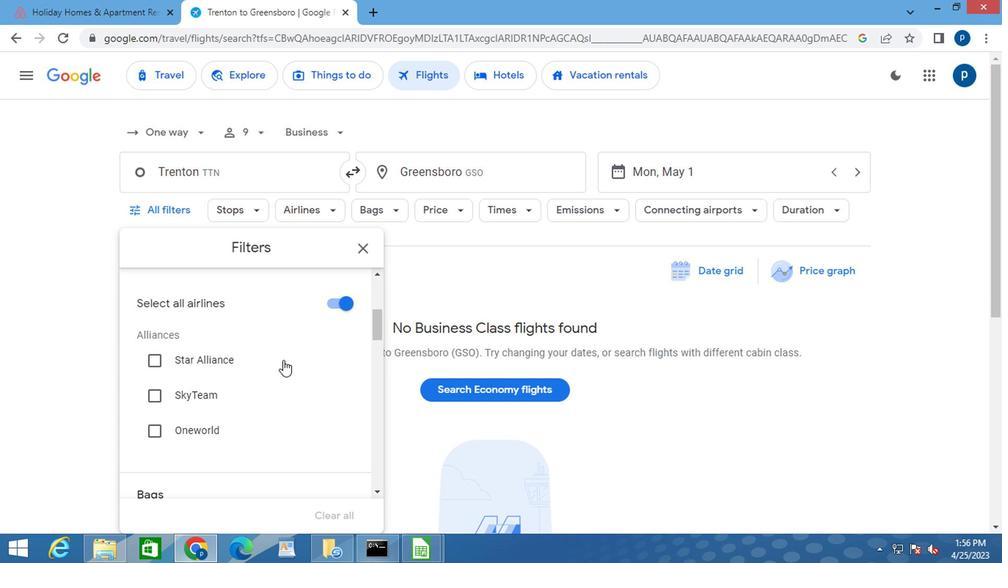 
Action: Mouse moved to (280, 363)
Screenshot: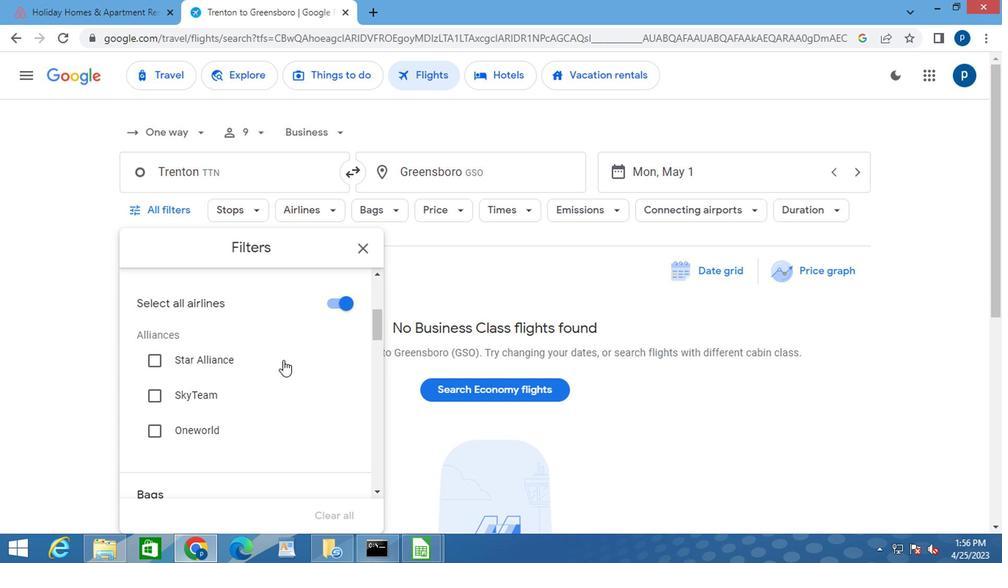 
Action: Mouse scrolled (280, 362) with delta (0, -1)
Screenshot: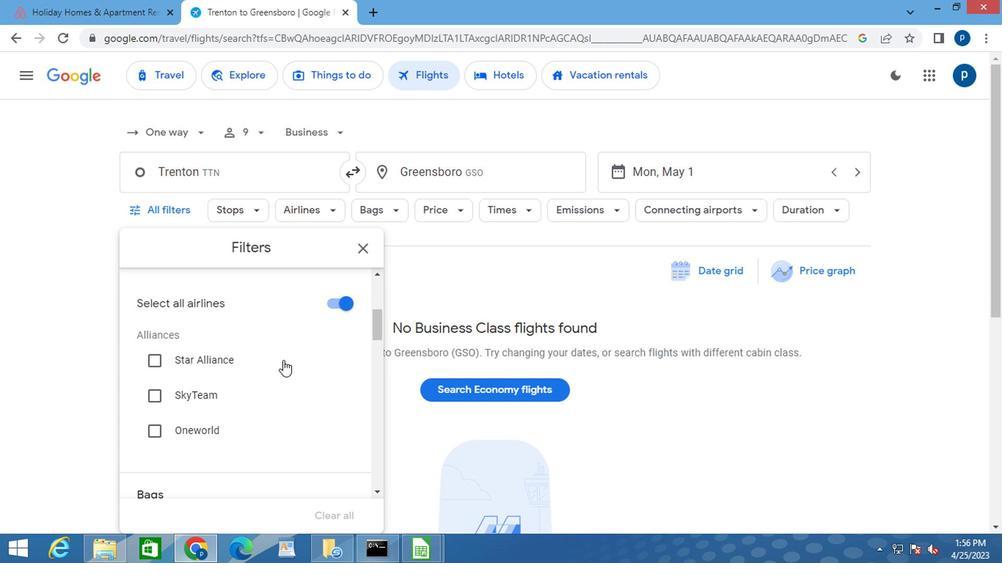 
Action: Mouse moved to (279, 363)
Screenshot: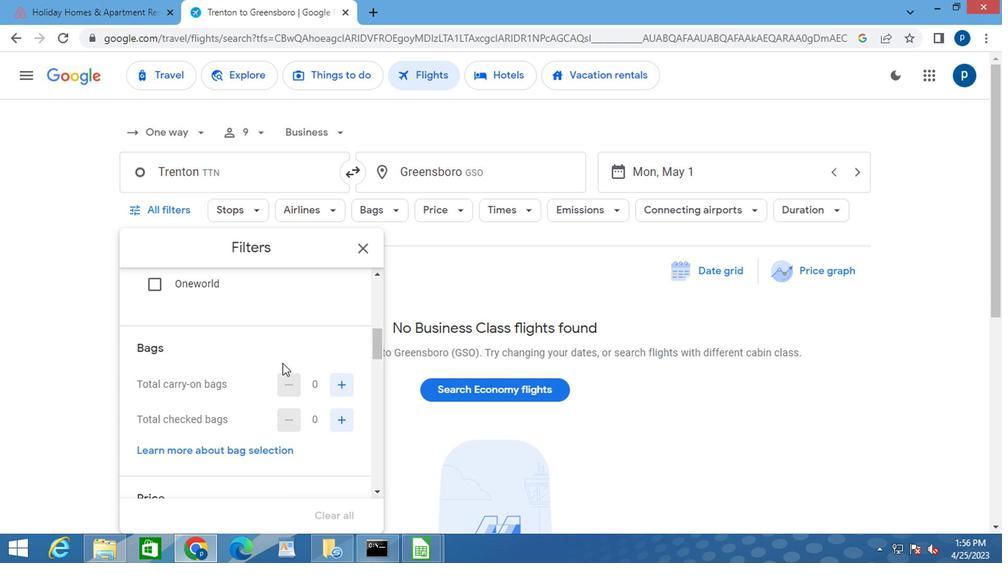 
Action: Mouse scrolled (279, 362) with delta (0, -1)
Screenshot: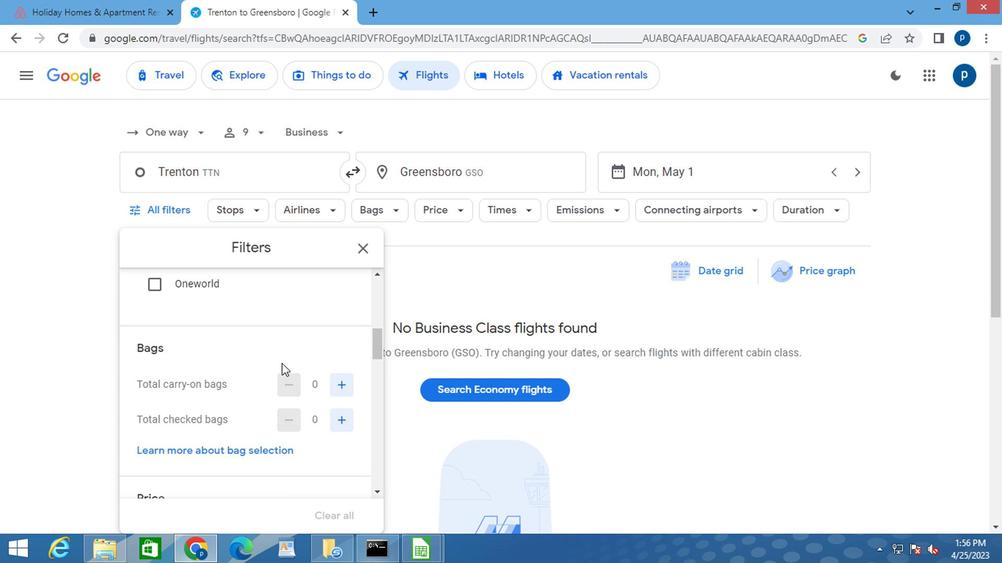 
Action: Mouse moved to (336, 350)
Screenshot: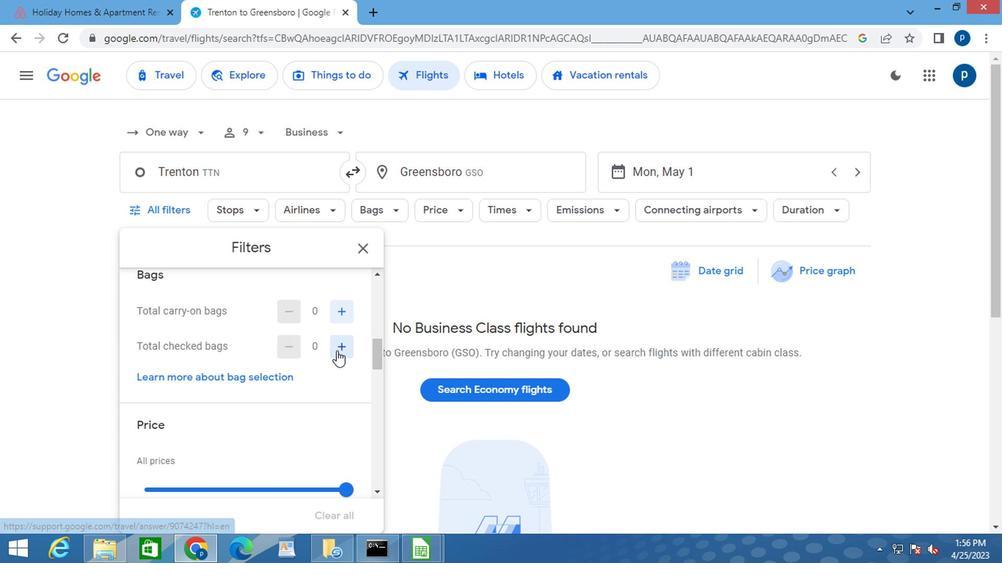 
Action: Mouse pressed left at (336, 350)
Screenshot: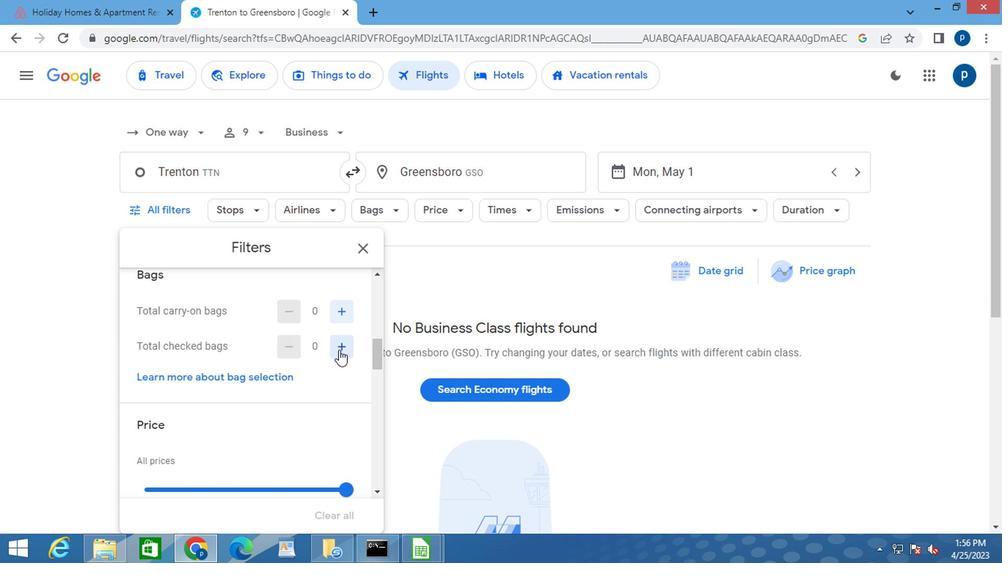 
Action: Mouse pressed left at (336, 350)
Screenshot: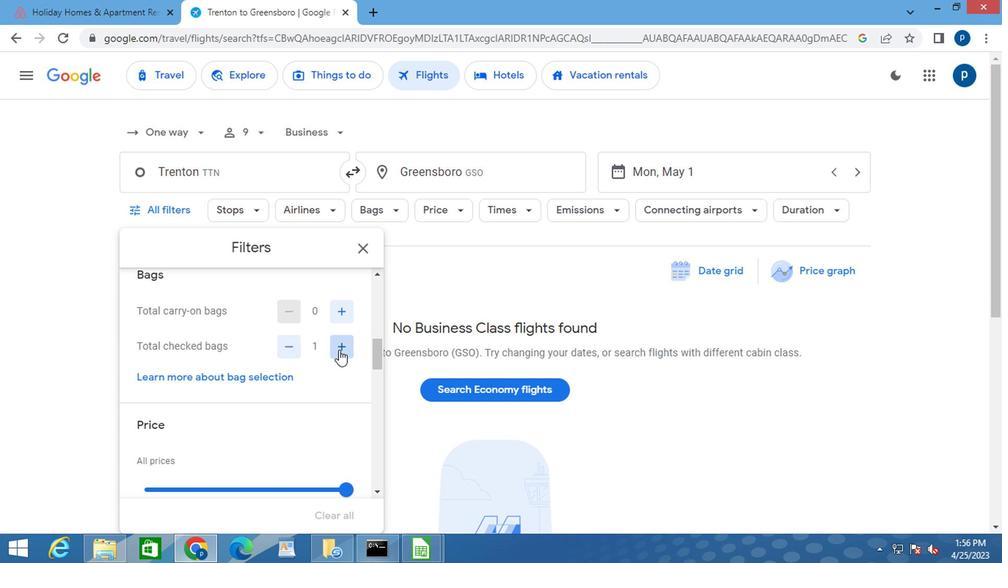 
Action: Mouse moved to (302, 373)
Screenshot: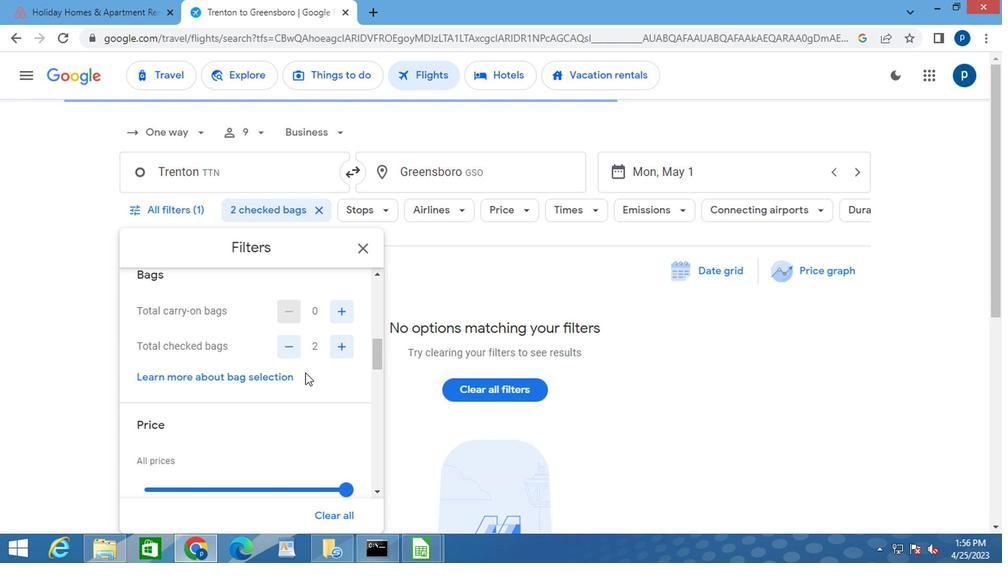 
Action: Mouse scrolled (302, 372) with delta (0, 0)
Screenshot: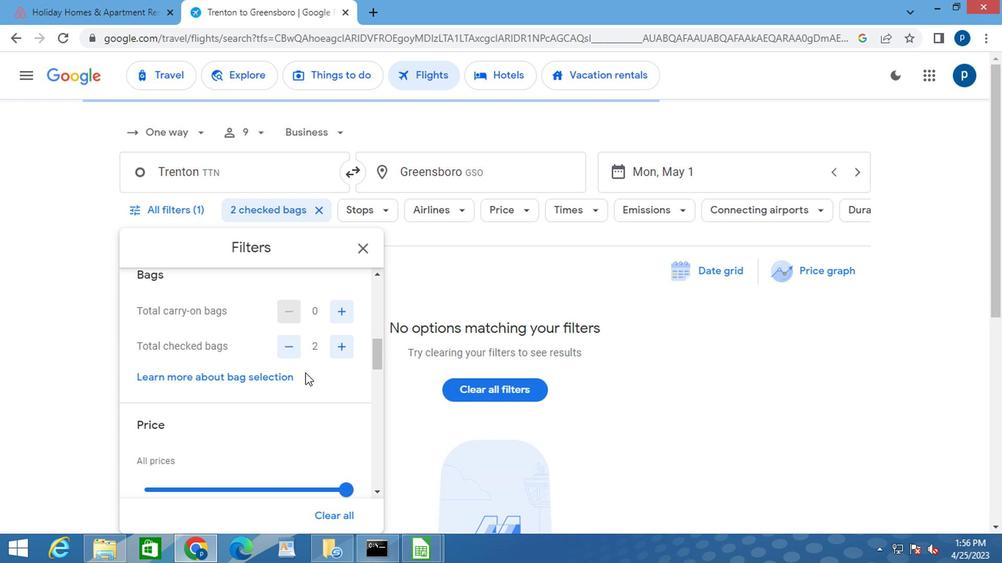 
Action: Mouse moved to (276, 373)
Screenshot: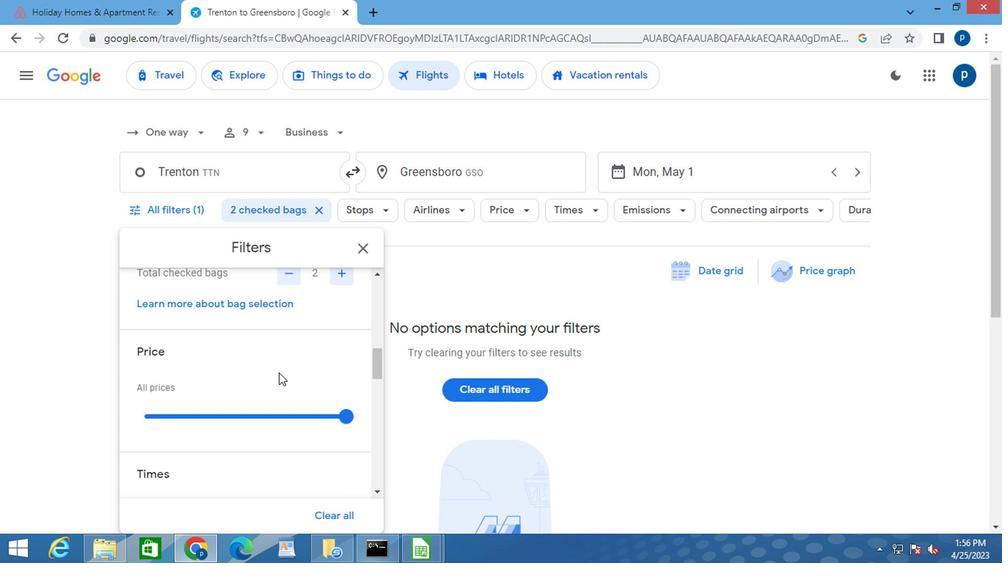 
Action: Mouse scrolled (276, 373) with delta (0, 0)
Screenshot: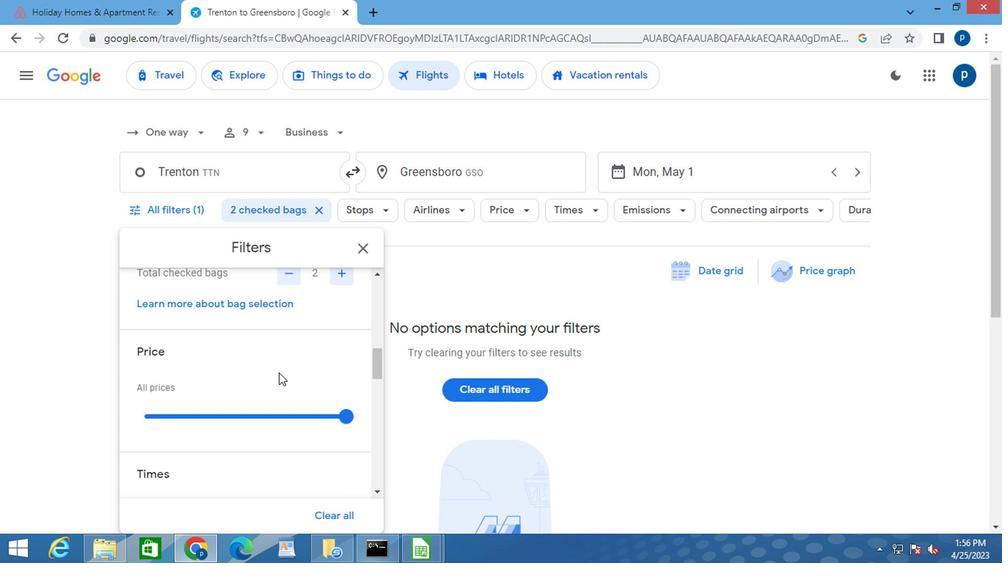 
Action: Mouse moved to (269, 376)
Screenshot: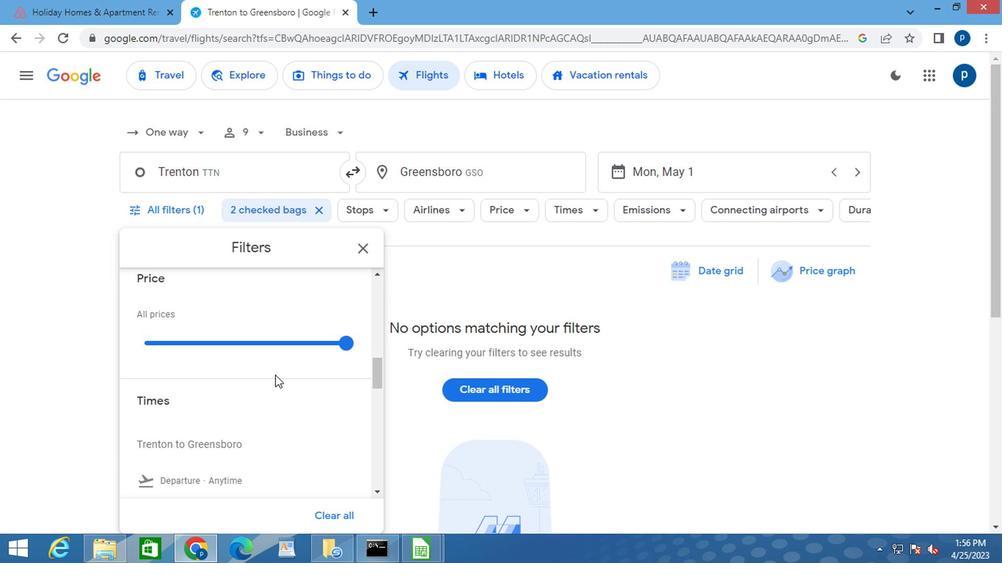 
Action: Mouse scrolled (269, 375) with delta (0, -1)
Screenshot: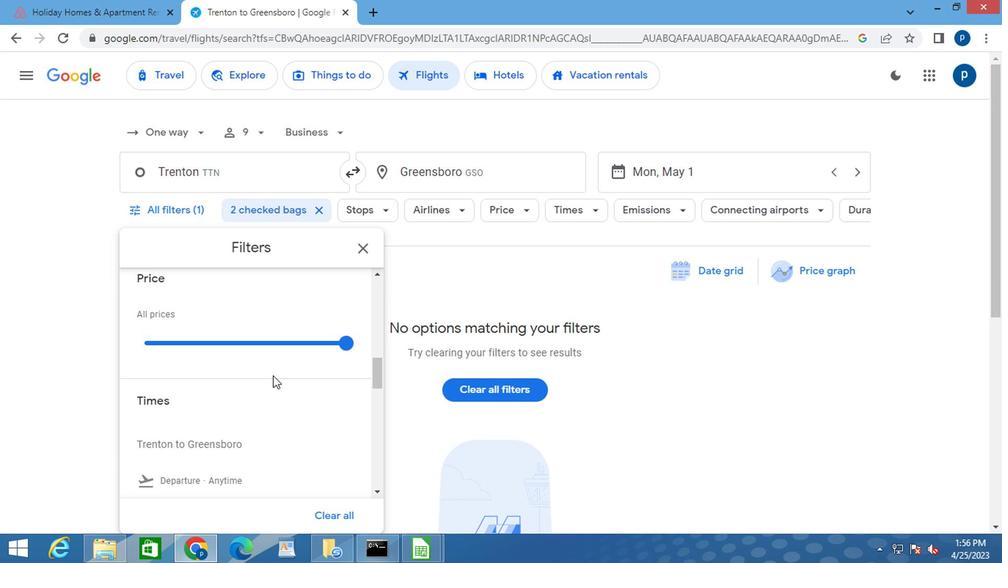 
Action: Mouse moved to (143, 436)
Screenshot: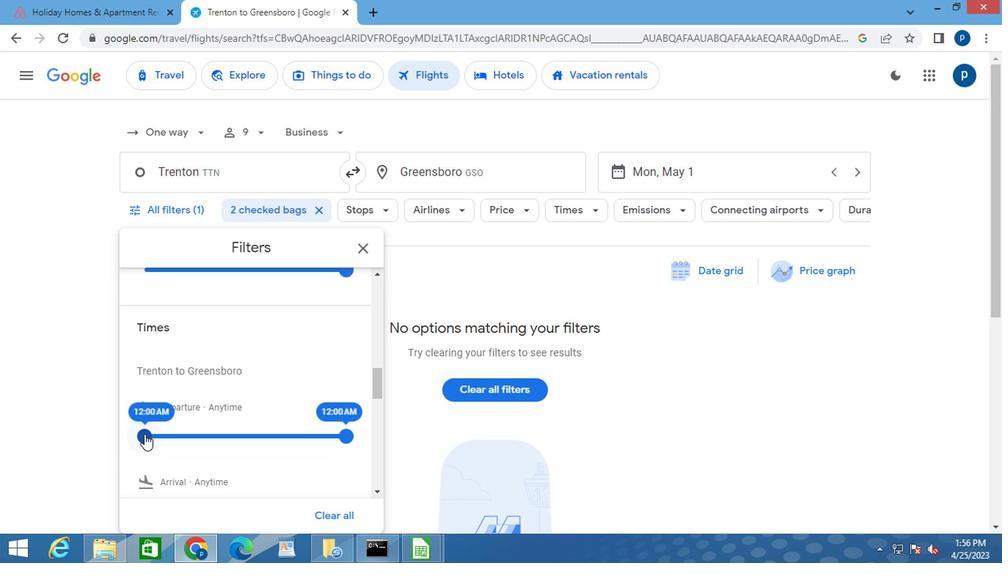 
Action: Mouse pressed left at (143, 436)
Screenshot: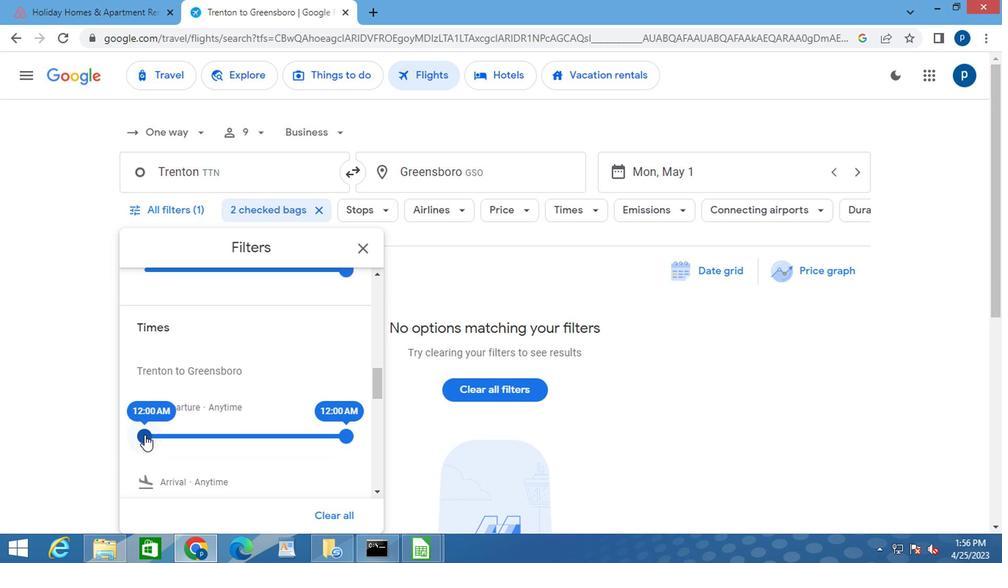 
Action: Mouse moved to (343, 435)
Screenshot: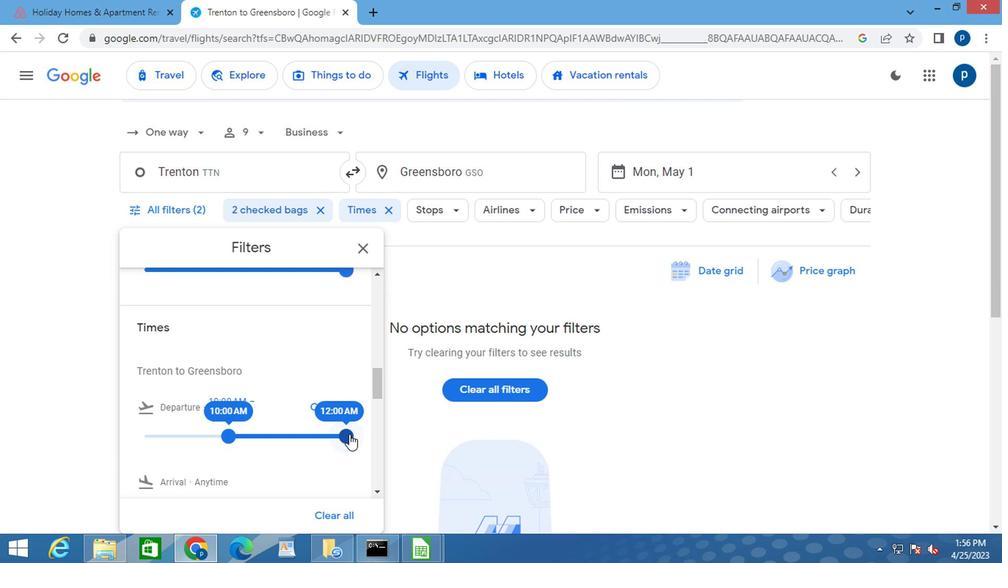 
Action: Mouse pressed left at (343, 435)
Screenshot: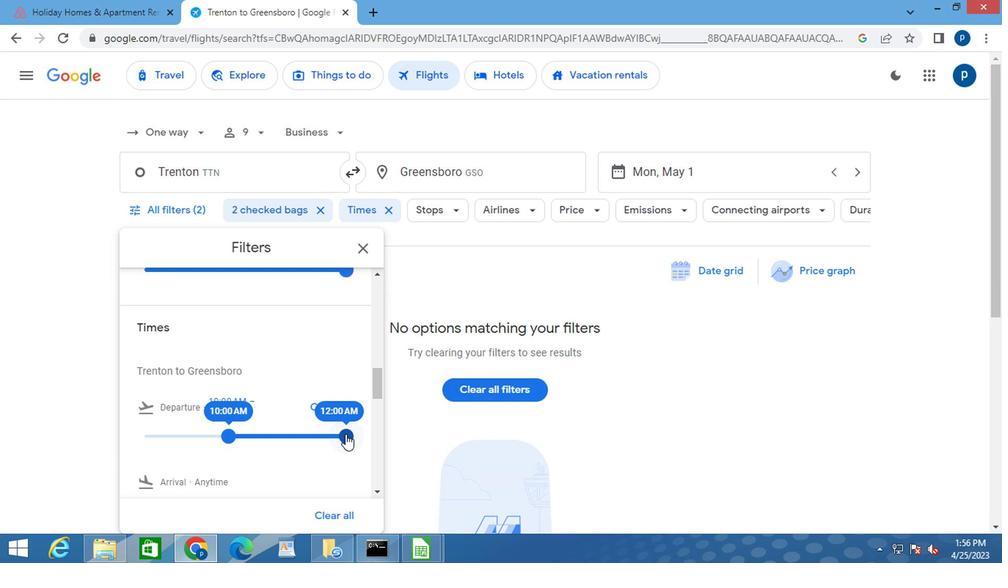 
Action: Mouse moved to (361, 251)
Screenshot: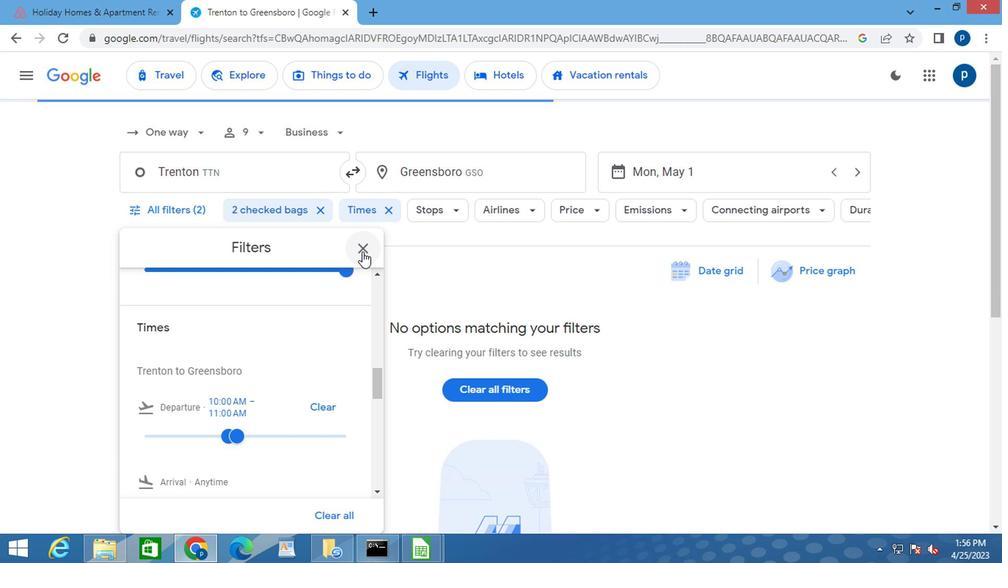 
Action: Mouse pressed left at (361, 251)
Screenshot: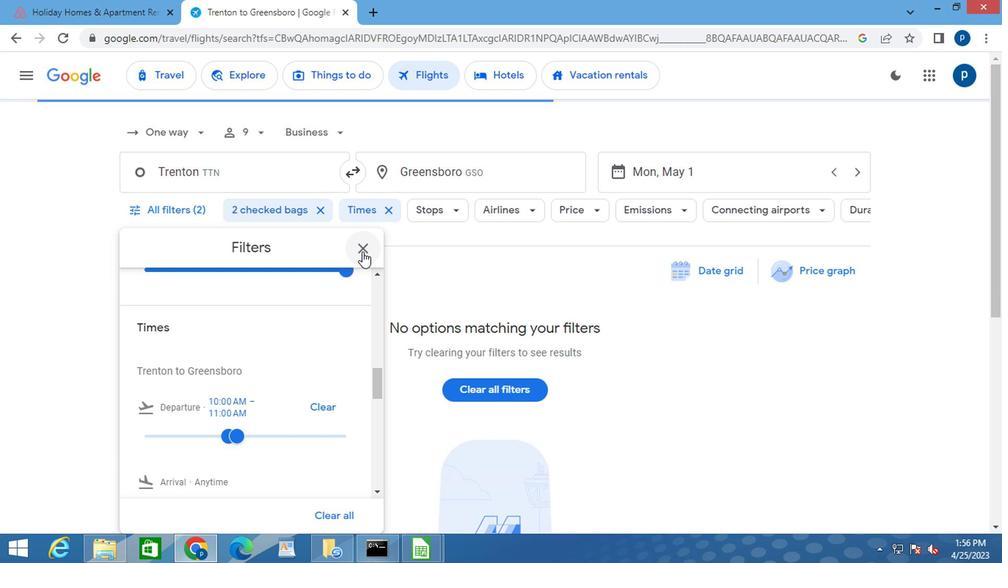 
Action: Mouse moved to (361, 251)
Screenshot: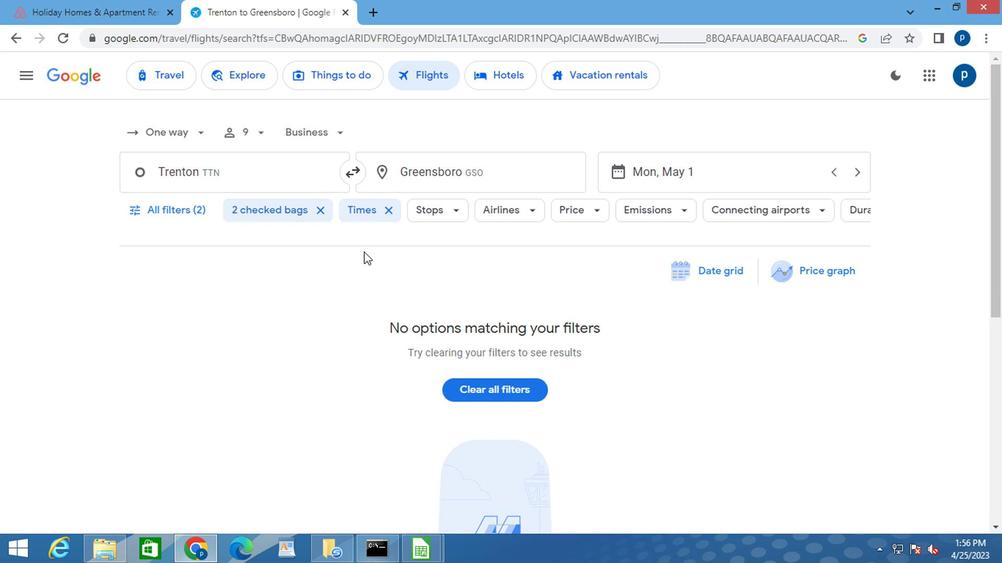 
